 Task: Find connections with filter location Driyorejo with filter topic #lifecoach with filter profile language Spanish with filter current company Hindustan Construction Company with filter school ISABELLA THOBURN P.G. COLLEGE with filter industry Wholesale Machinery with filter service category Negotiation with filter keywords title Auditing Clerk
Action: Mouse moved to (512, 50)
Screenshot: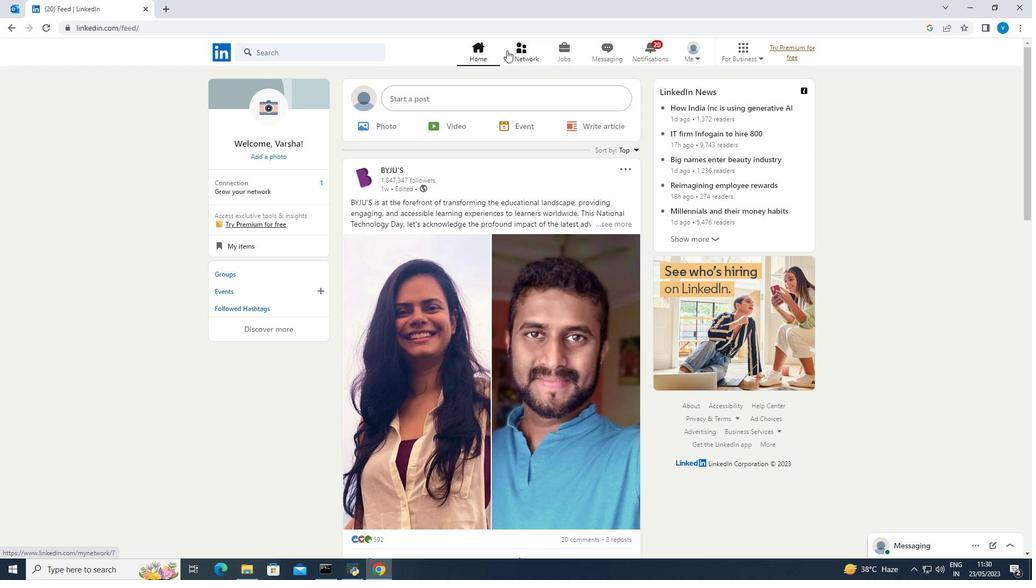 
Action: Mouse pressed left at (512, 50)
Screenshot: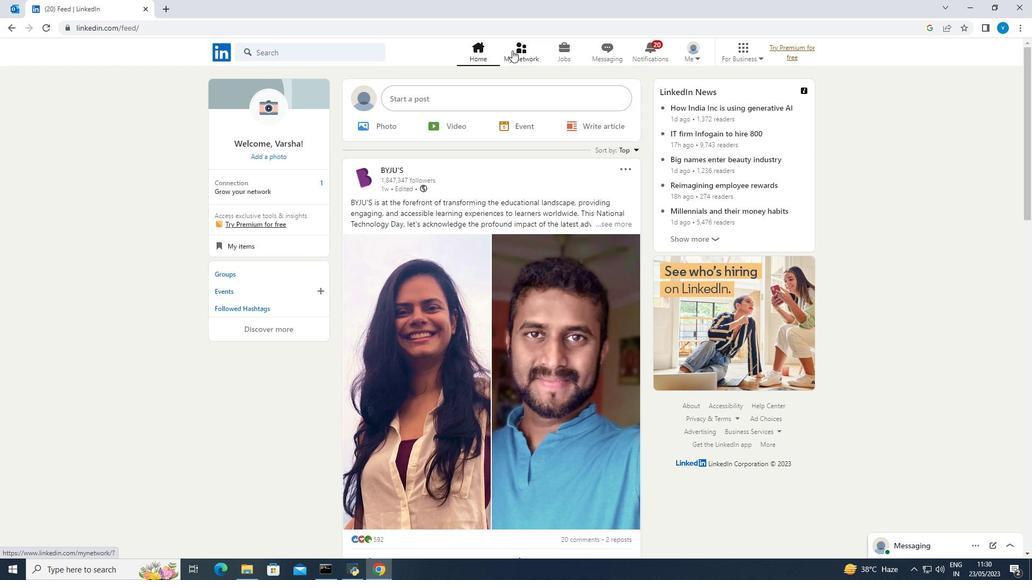 
Action: Mouse moved to (318, 119)
Screenshot: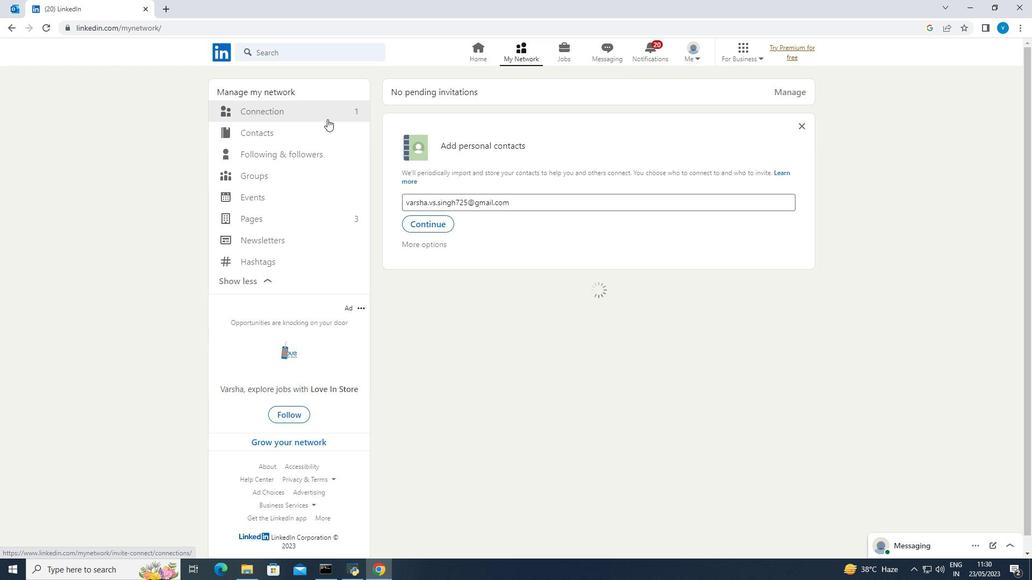 
Action: Mouse pressed left at (318, 119)
Screenshot: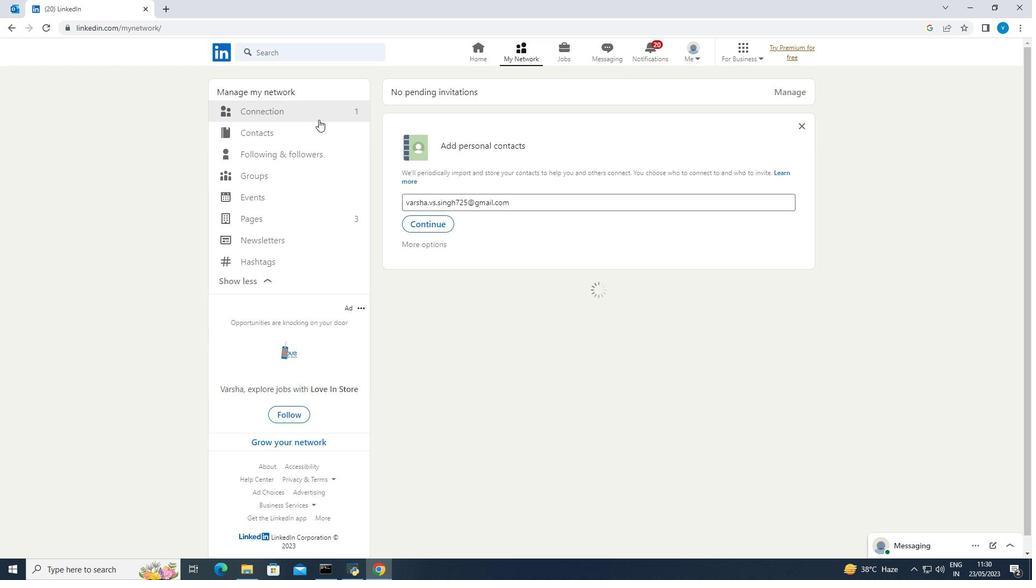 
Action: Mouse moved to (320, 116)
Screenshot: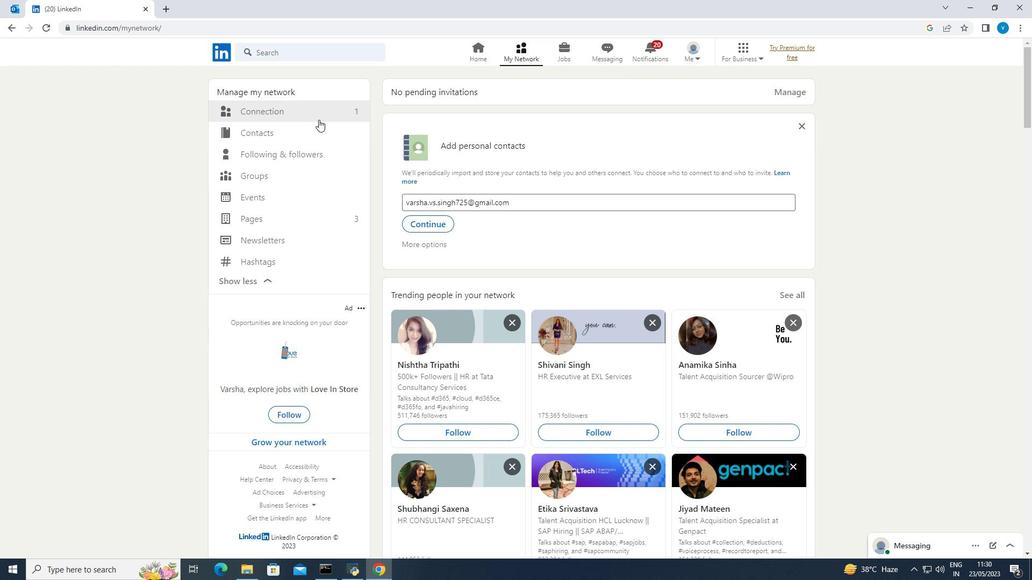 
Action: Mouse pressed left at (320, 116)
Screenshot: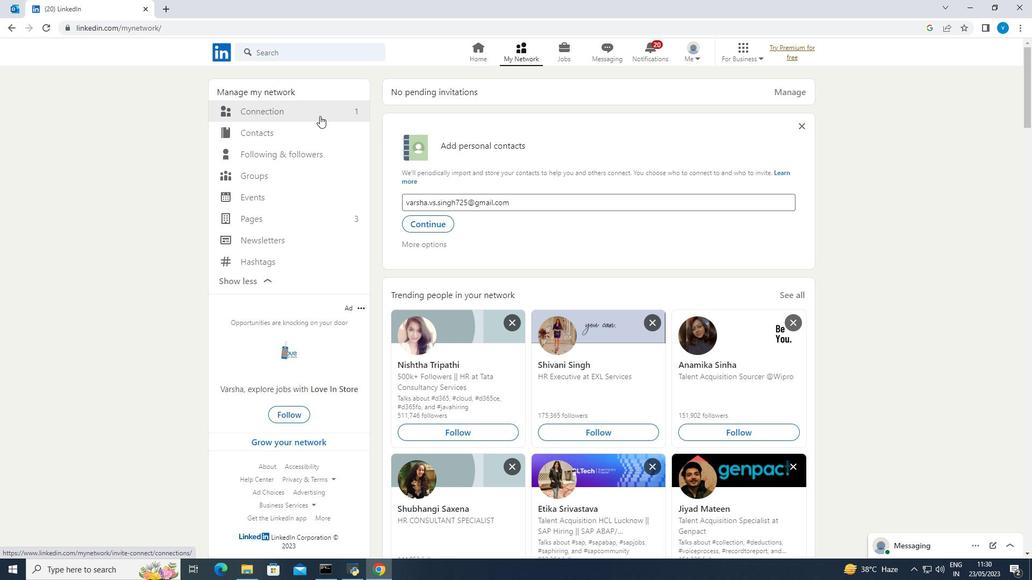 
Action: Mouse moved to (568, 112)
Screenshot: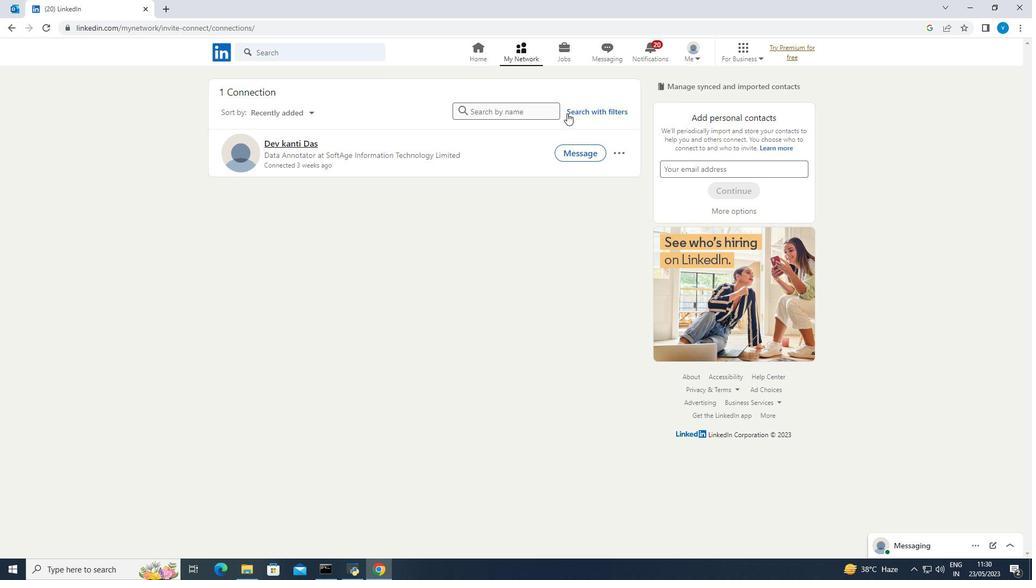
Action: Mouse pressed left at (568, 112)
Screenshot: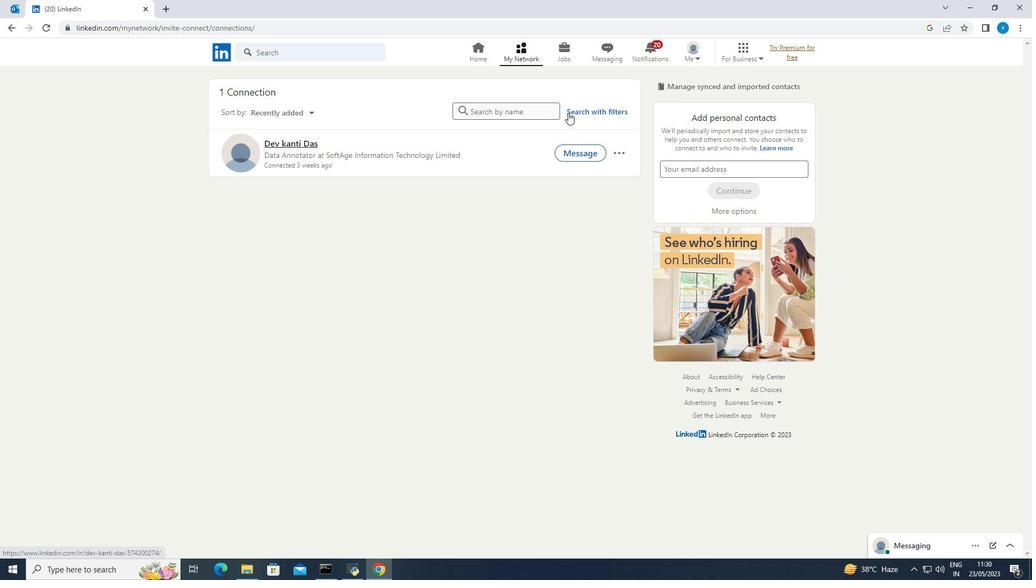 
Action: Mouse moved to (552, 74)
Screenshot: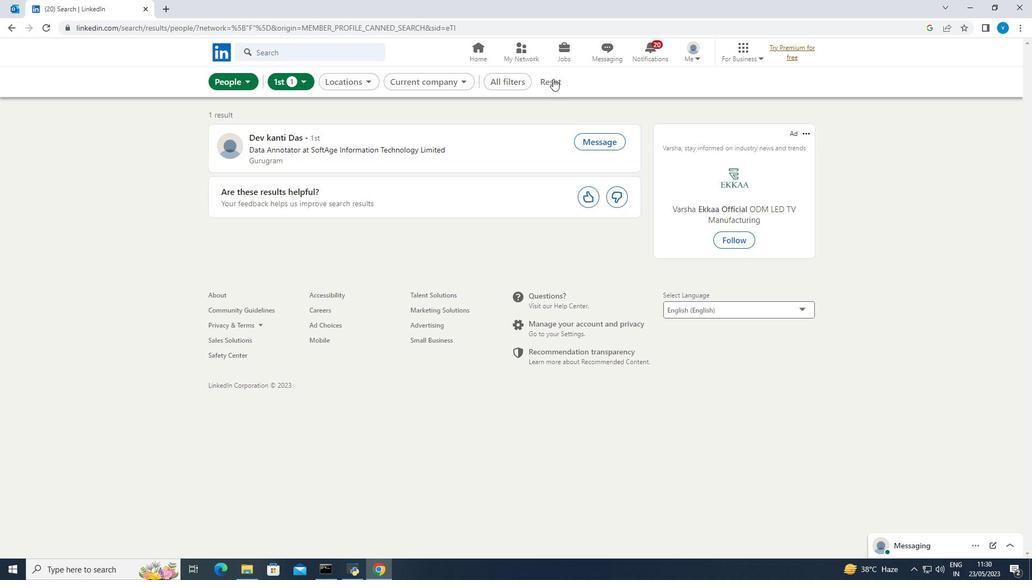 
Action: Mouse pressed left at (552, 74)
Screenshot: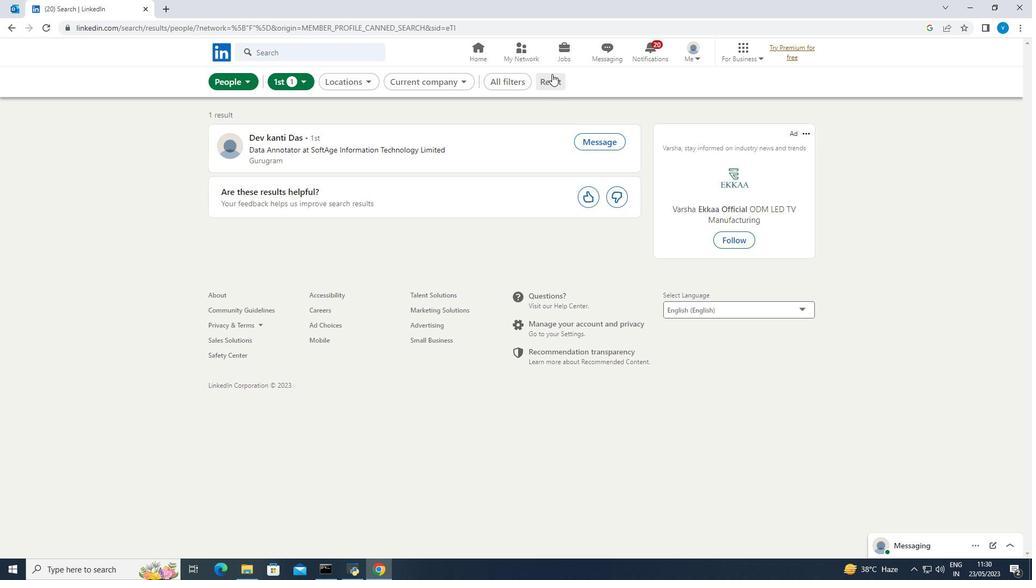 
Action: Mouse moved to (537, 80)
Screenshot: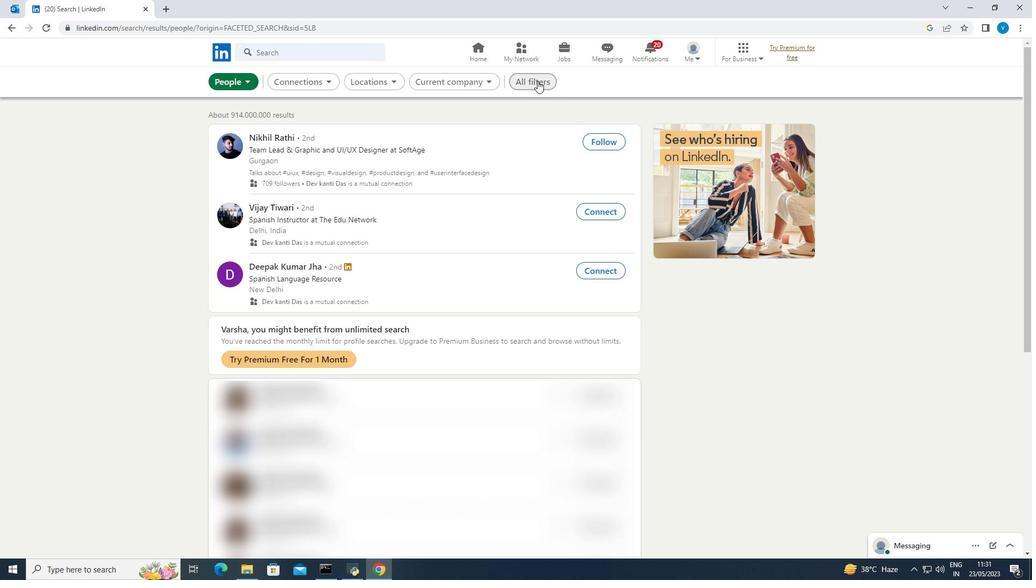 
Action: Mouse pressed left at (537, 80)
Screenshot: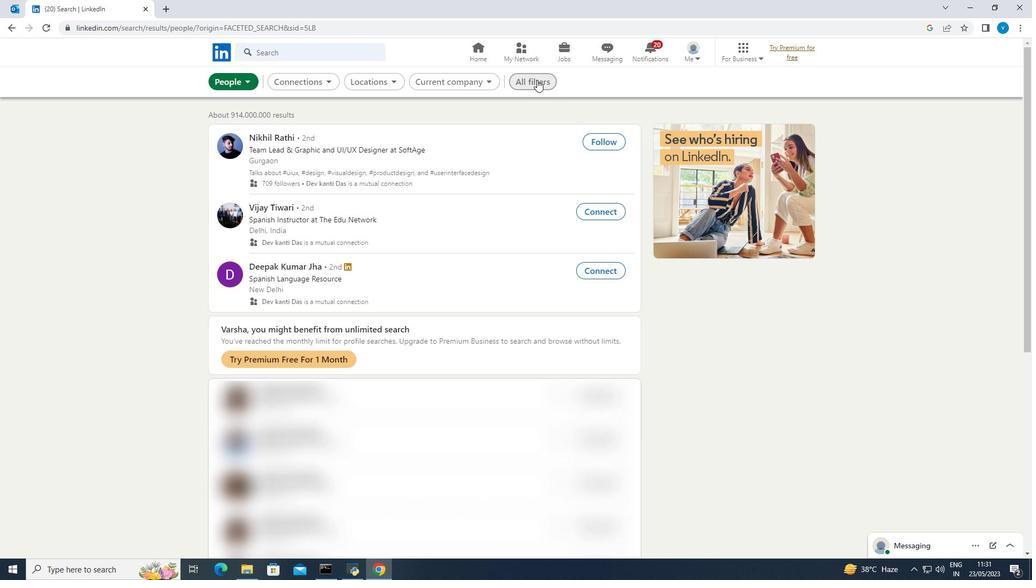 
Action: Mouse moved to (734, 225)
Screenshot: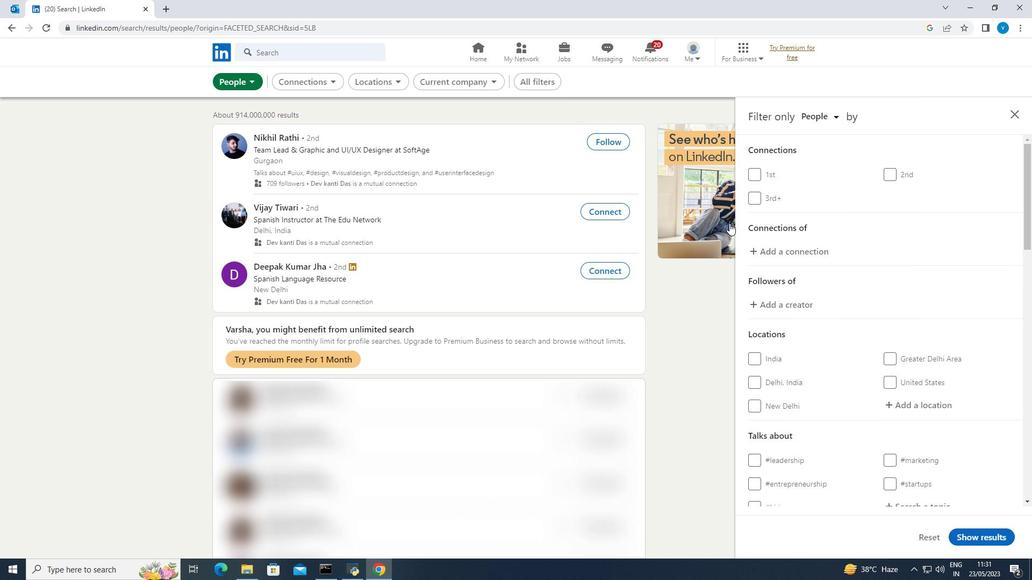 
Action: Mouse scrolled (734, 224) with delta (0, 0)
Screenshot: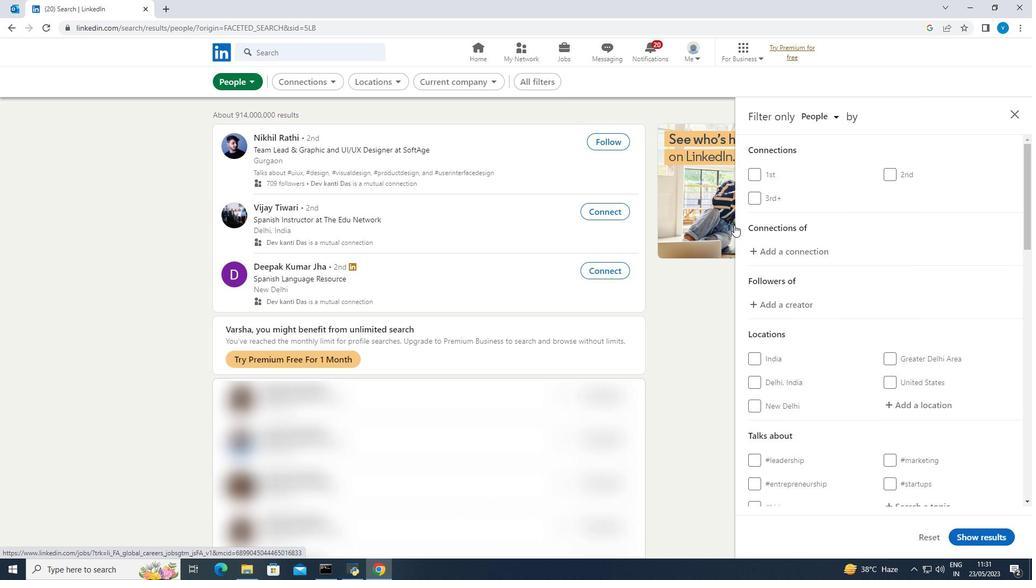 
Action: Mouse scrolled (734, 224) with delta (0, 0)
Screenshot: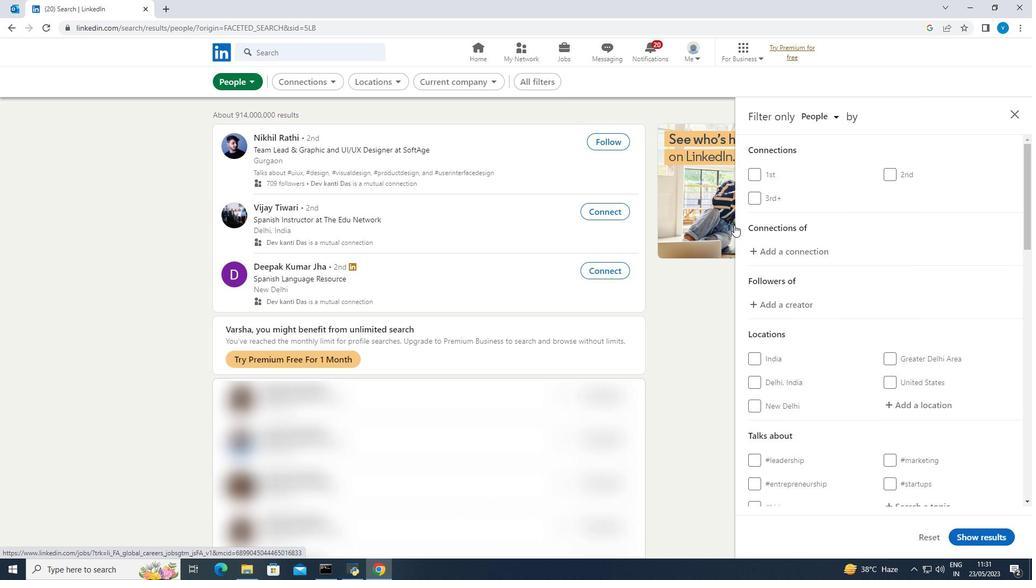 
Action: Mouse moved to (761, 227)
Screenshot: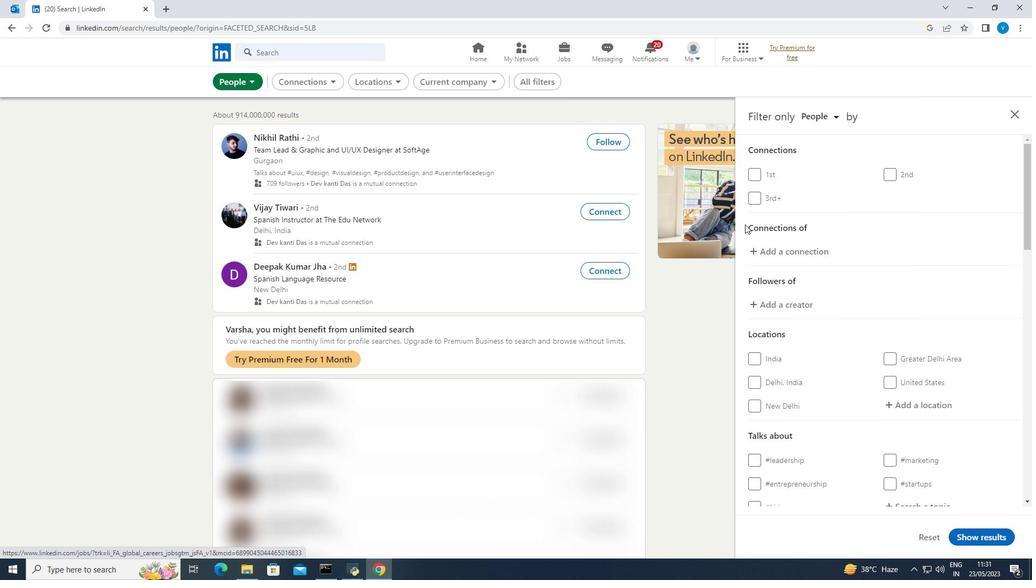 
Action: Mouse scrolled (761, 226) with delta (0, 0)
Screenshot: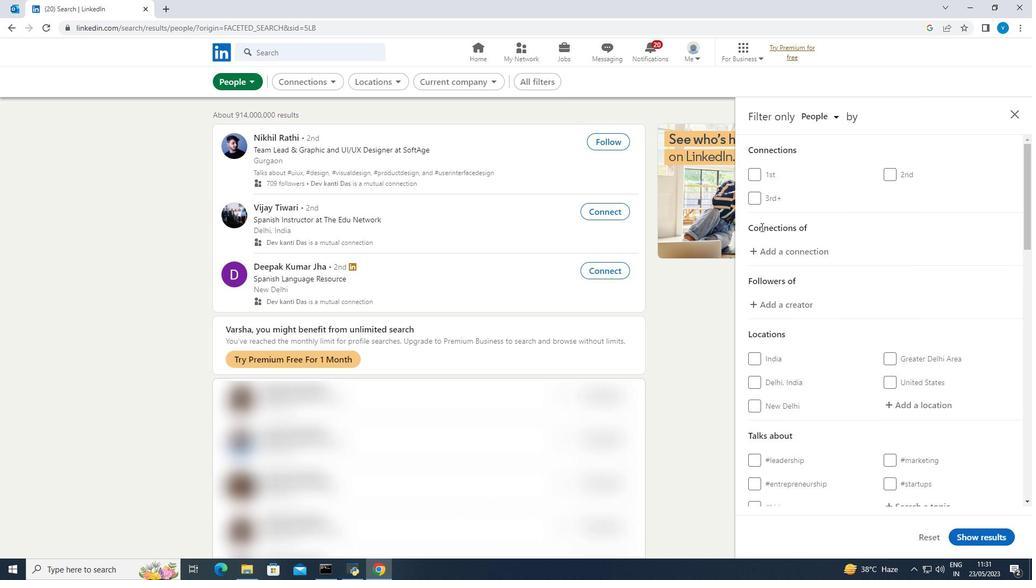 
Action: Mouse scrolled (761, 226) with delta (0, 0)
Screenshot: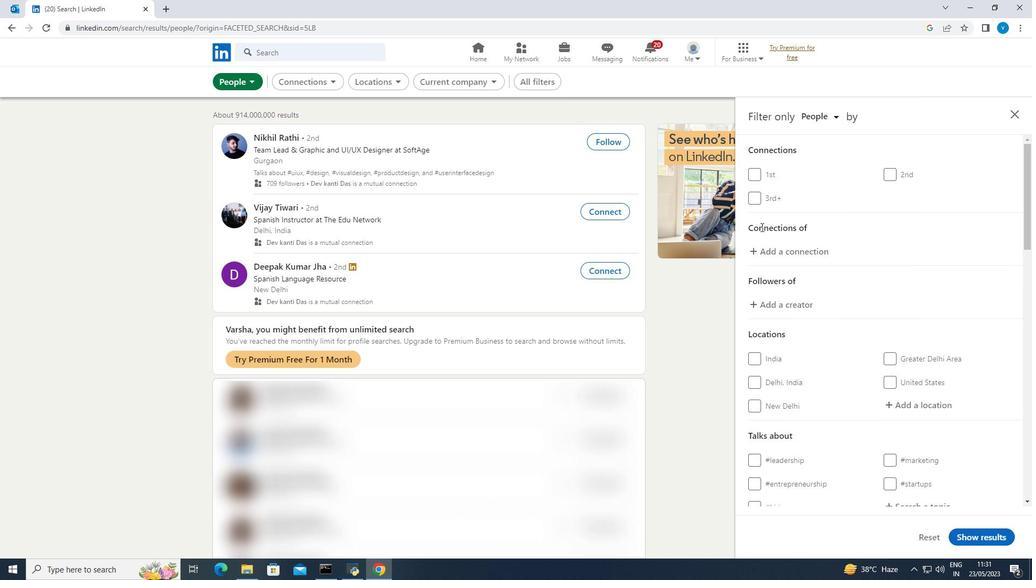 
Action: Mouse scrolled (761, 226) with delta (0, 0)
Screenshot: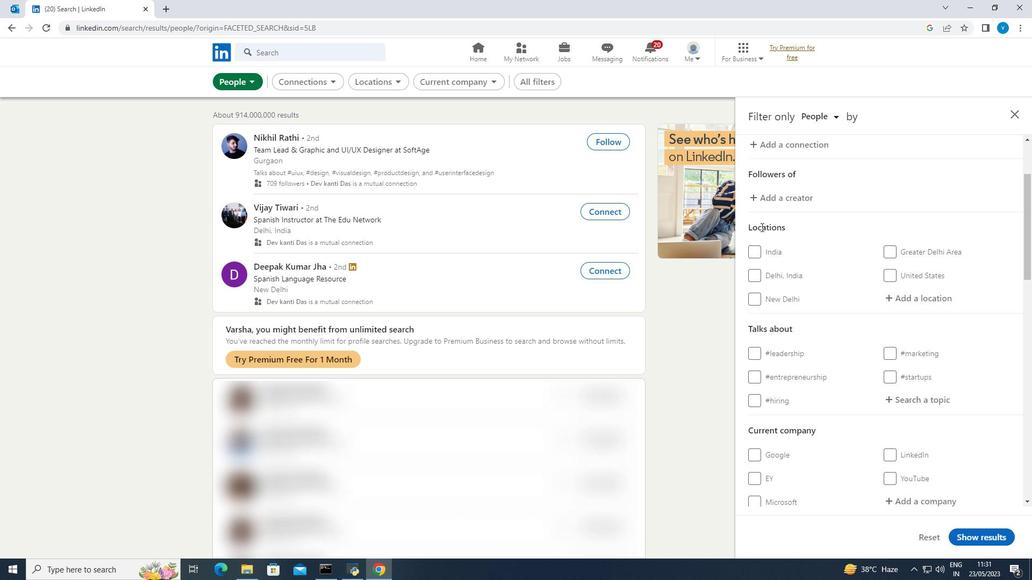 
Action: Mouse moved to (891, 244)
Screenshot: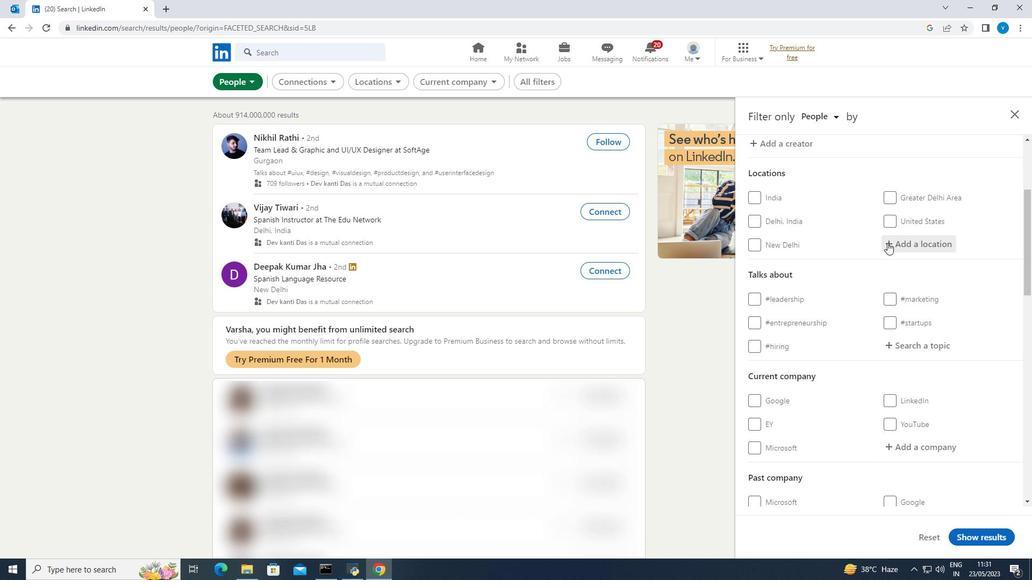 
Action: Mouse pressed left at (891, 244)
Screenshot: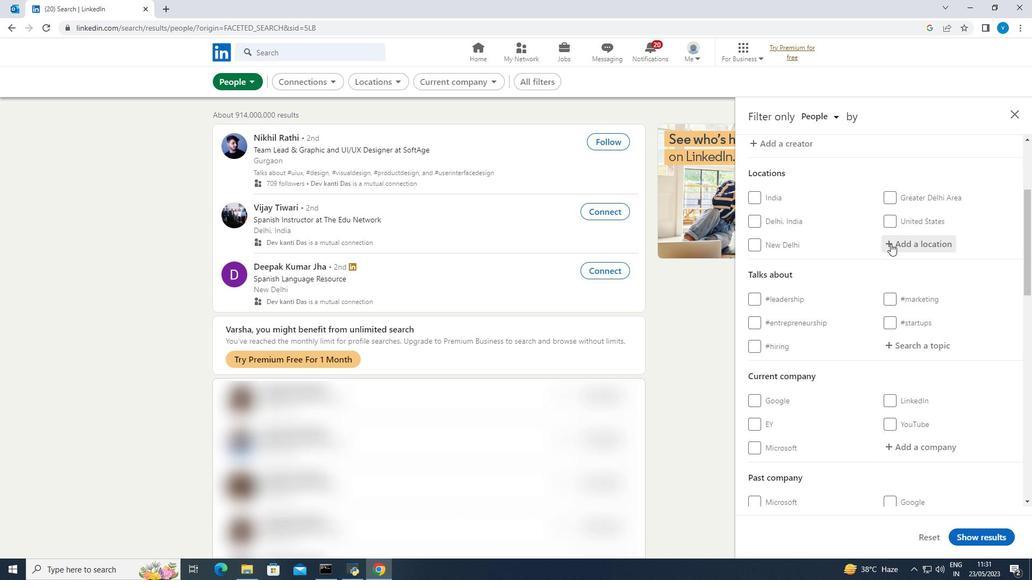 
Action: Mouse moved to (902, 238)
Screenshot: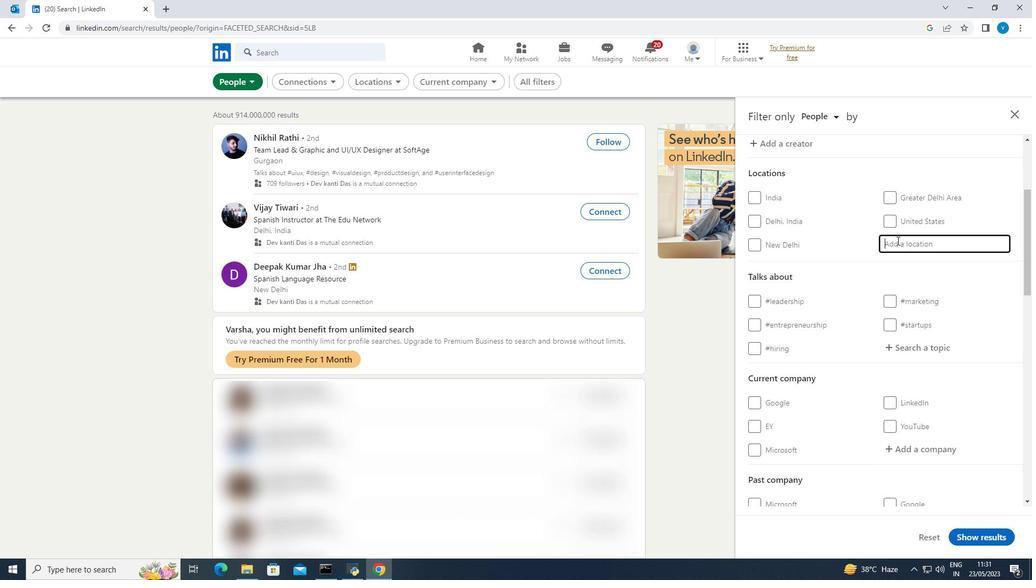 
Action: Key pressed <Key.shift><Key.shift><Key.shift><Key.shift><Key.shift><Key.shift><Key.shift><Key.shift><Key.shift><Key.shift>Driyorejo
Screenshot: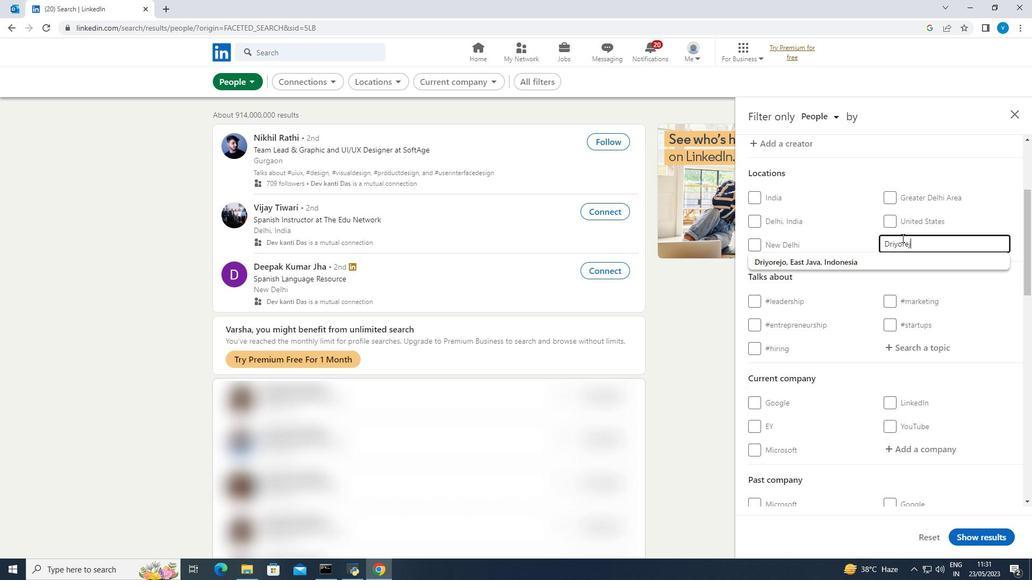 
Action: Mouse moved to (877, 273)
Screenshot: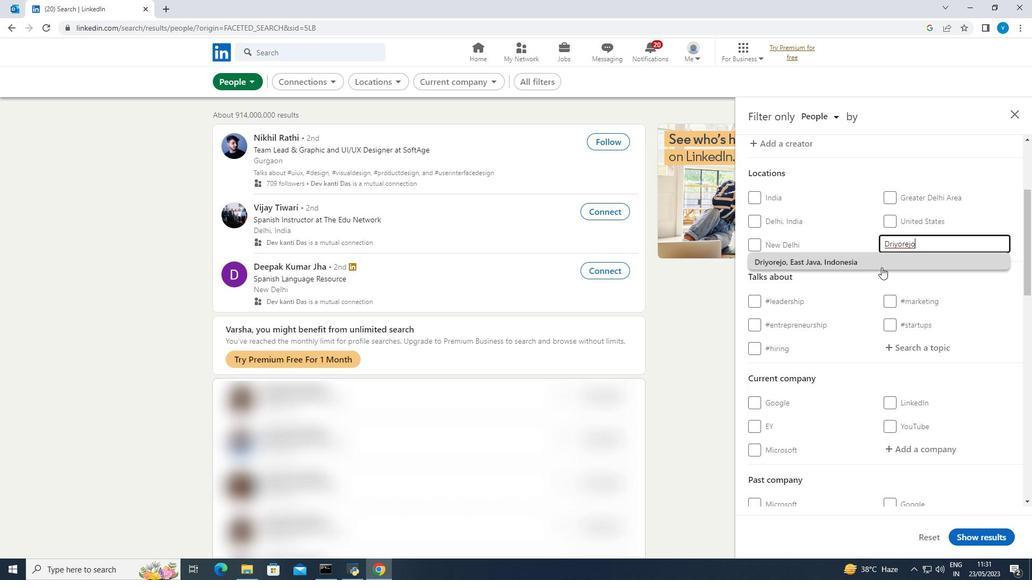 
Action: Mouse scrolled (877, 273) with delta (0, 0)
Screenshot: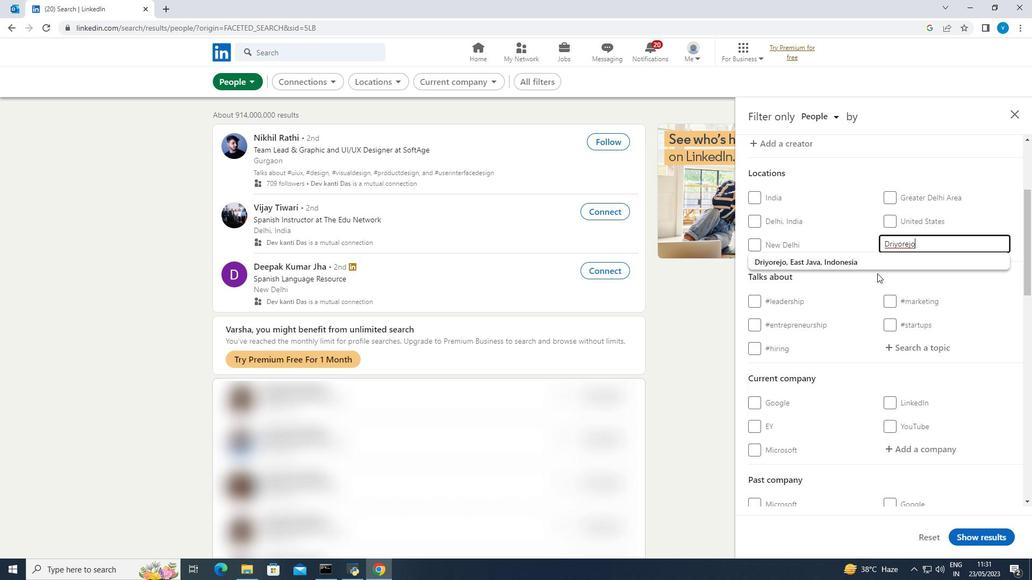 
Action: Mouse moved to (905, 296)
Screenshot: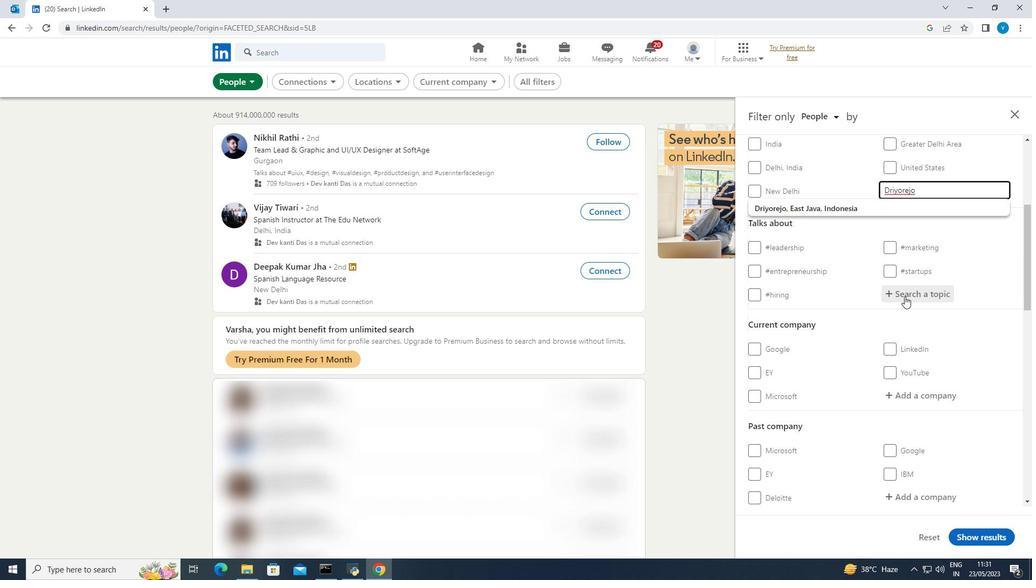 
Action: Mouse pressed left at (905, 296)
Screenshot: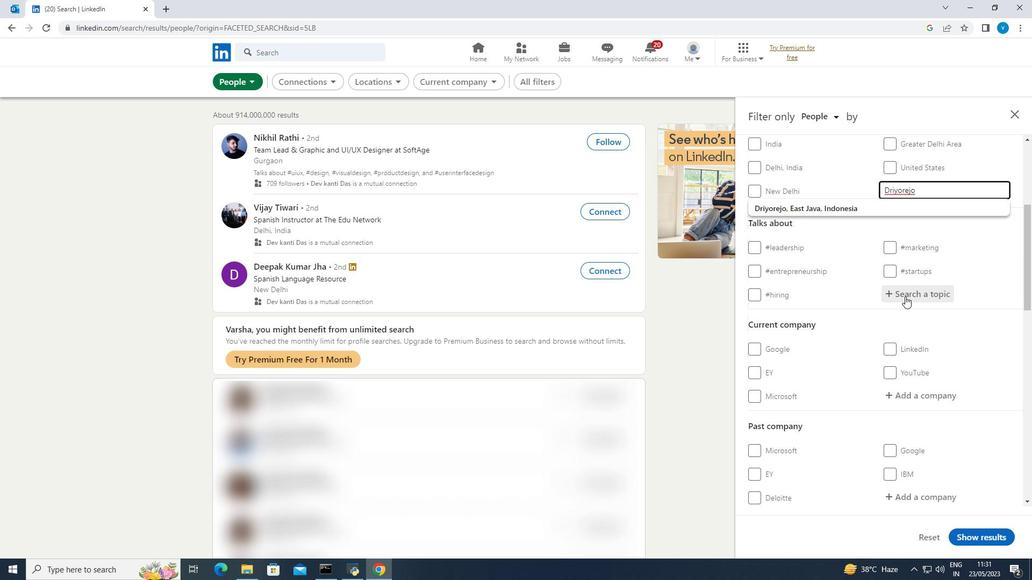 
Action: Mouse moved to (907, 295)
Screenshot: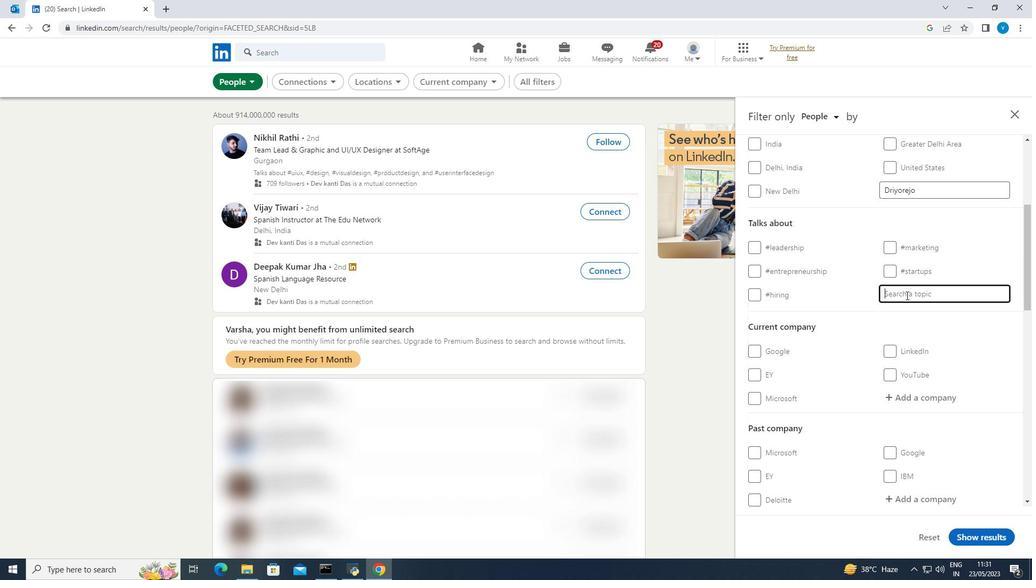 
Action: Key pressed lifecoach
Screenshot: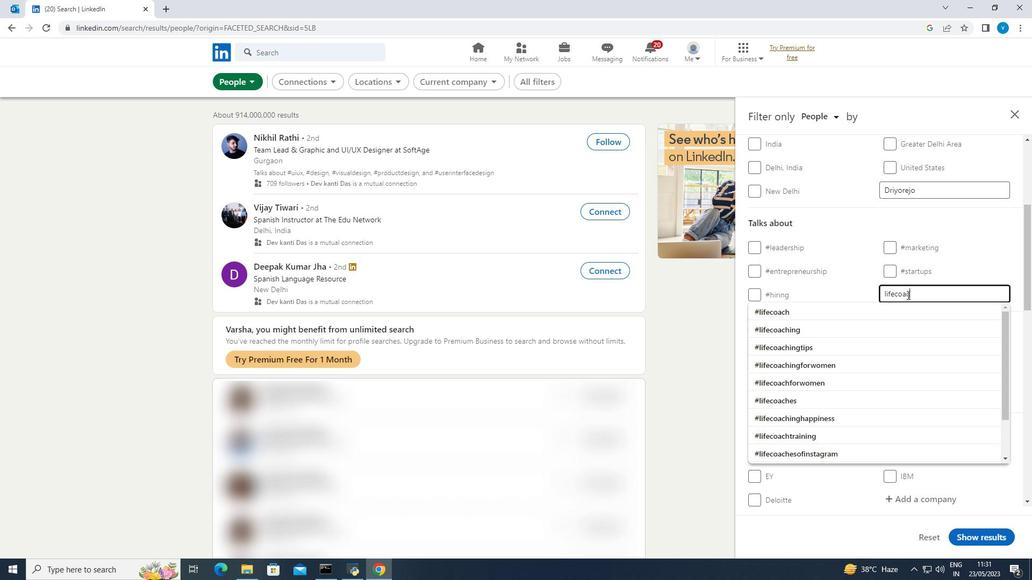 
Action: Mouse moved to (779, 307)
Screenshot: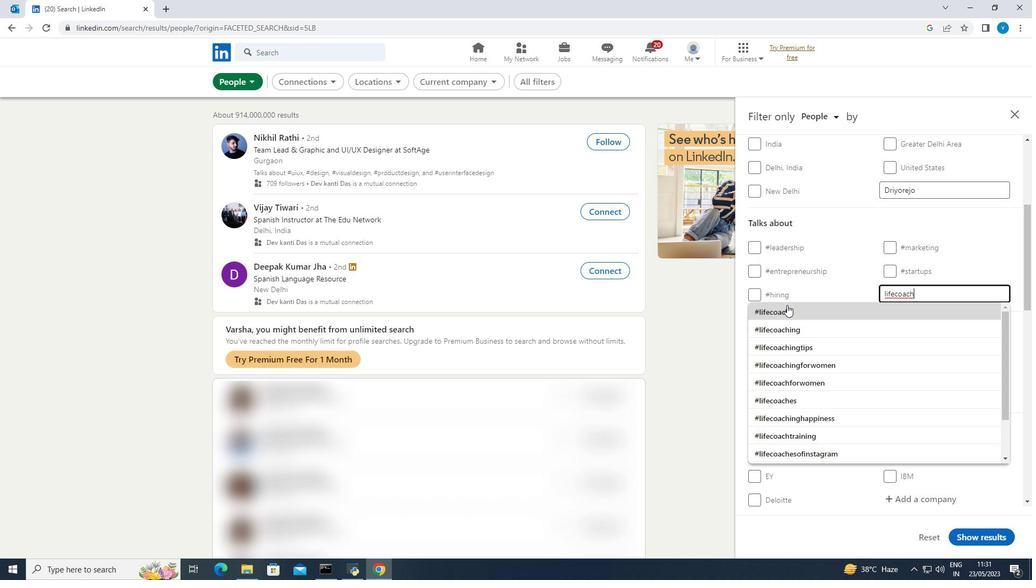 
Action: Mouse pressed left at (779, 307)
Screenshot: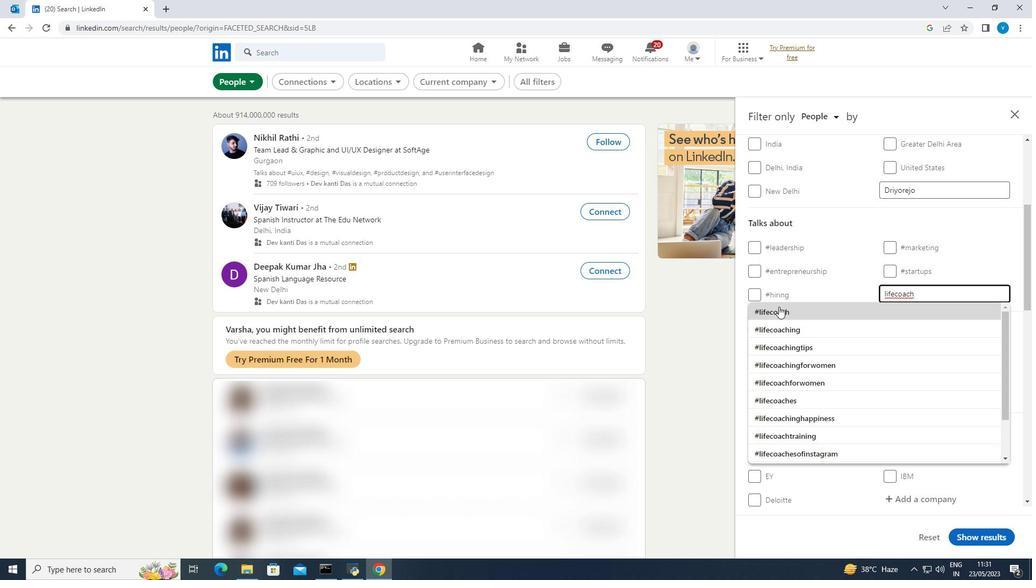 
Action: Mouse scrolled (779, 306) with delta (0, 0)
Screenshot: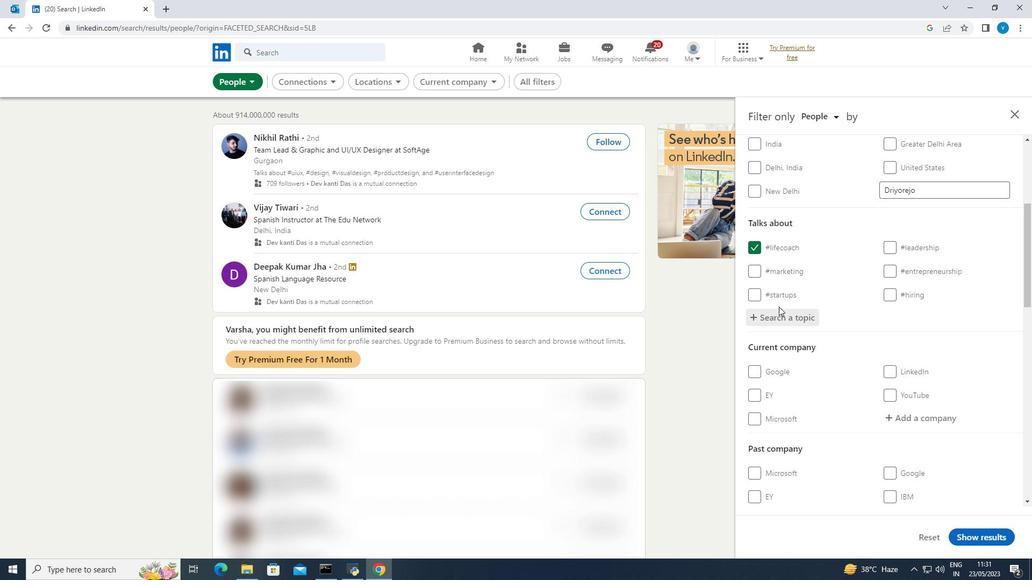 
Action: Mouse scrolled (779, 306) with delta (0, 0)
Screenshot: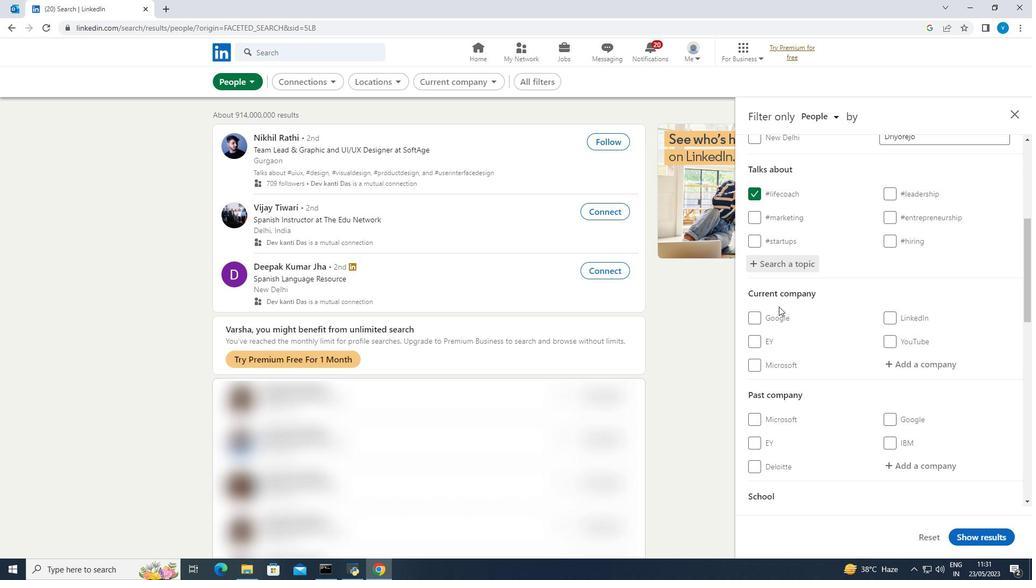 
Action: Mouse scrolled (779, 306) with delta (0, 0)
Screenshot: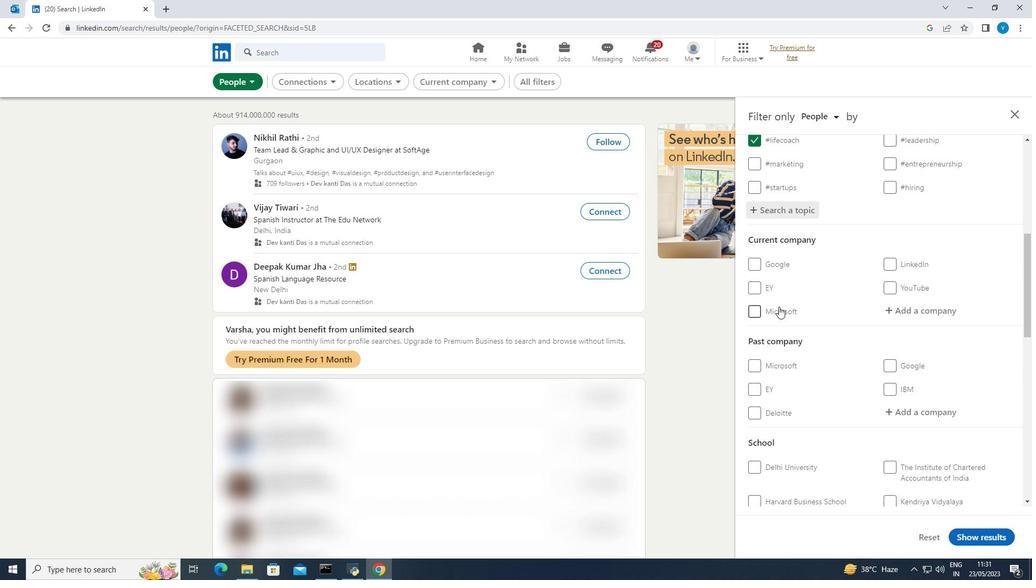 
Action: Mouse scrolled (779, 306) with delta (0, 0)
Screenshot: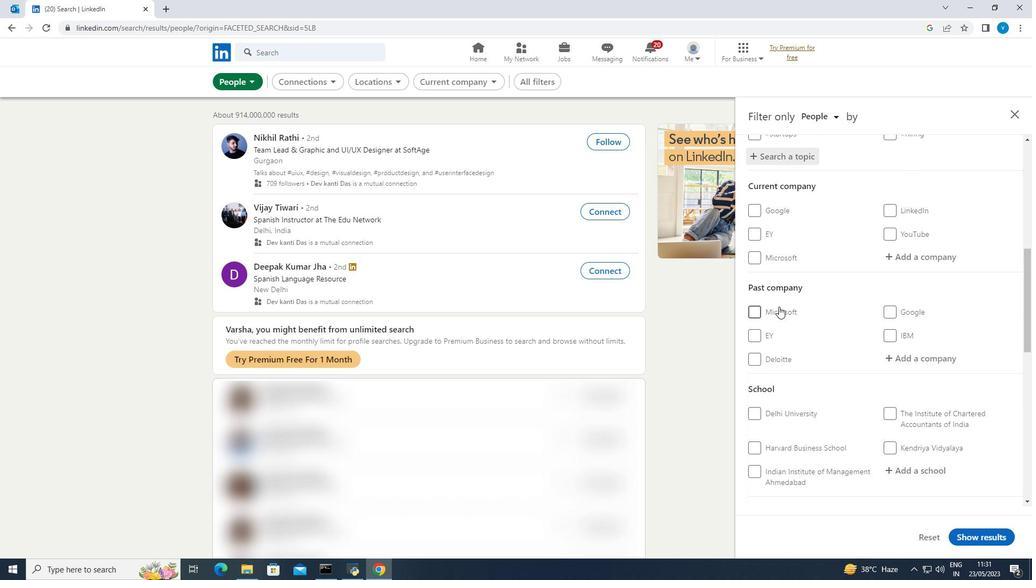 
Action: Mouse scrolled (779, 306) with delta (0, 0)
Screenshot: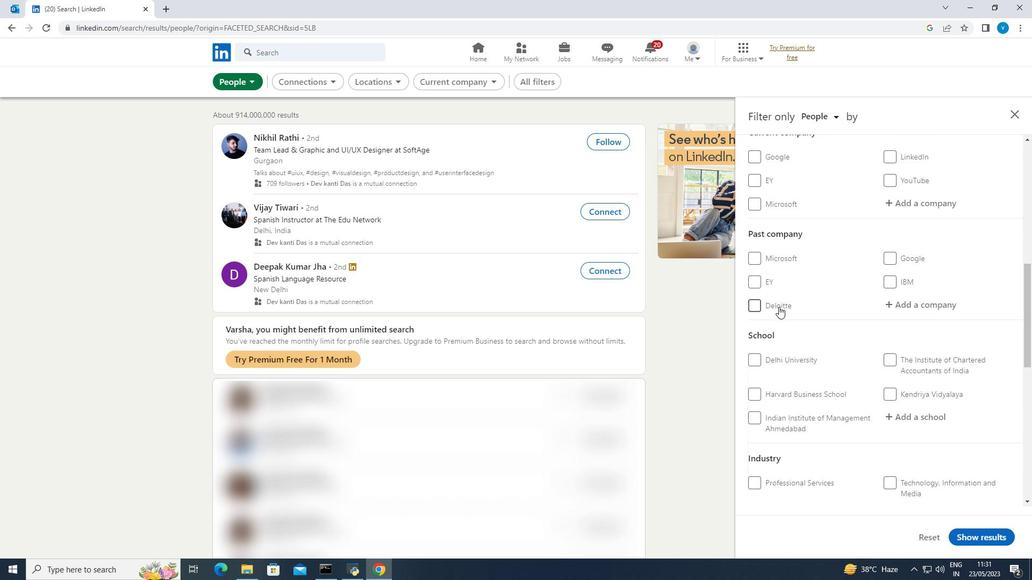 
Action: Mouse scrolled (779, 306) with delta (0, 0)
Screenshot: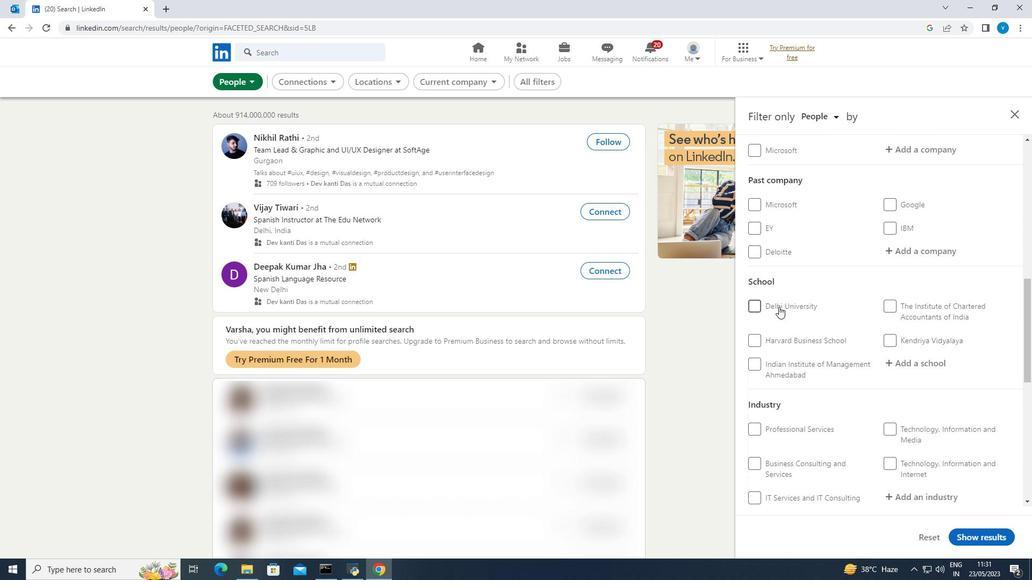 
Action: Mouse scrolled (779, 306) with delta (0, 0)
Screenshot: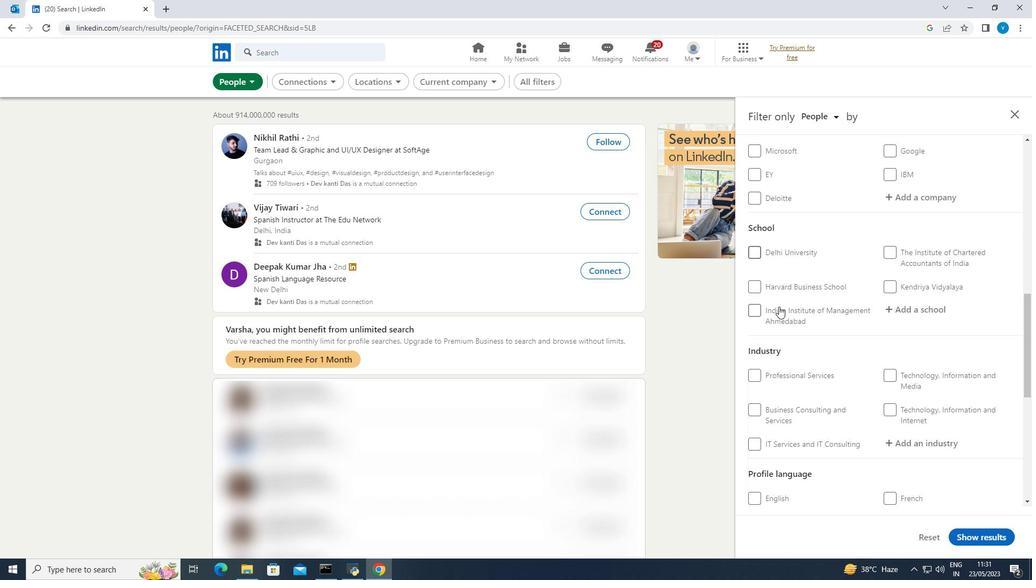 
Action: Mouse scrolled (779, 306) with delta (0, 0)
Screenshot: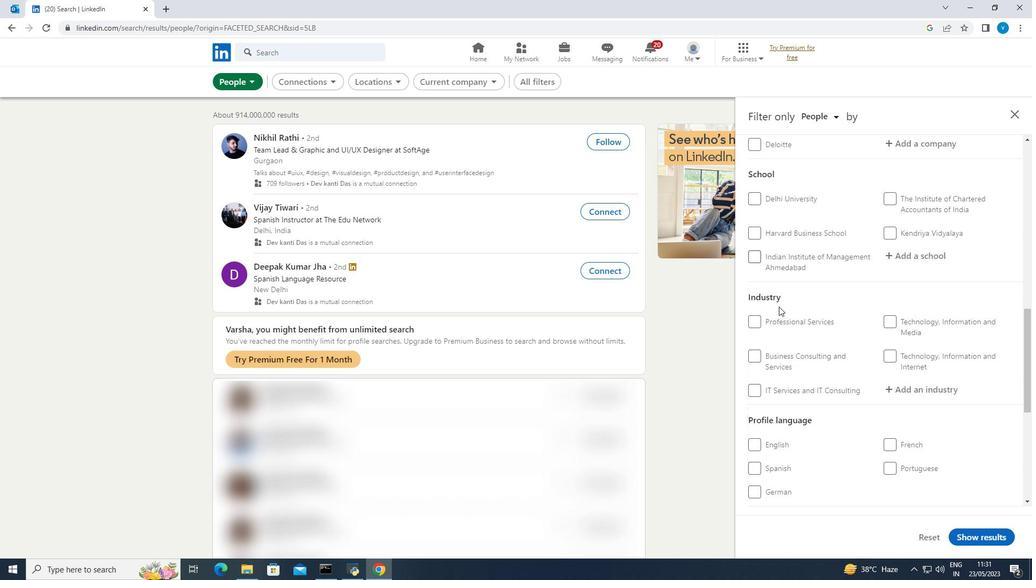 
Action: Mouse moved to (758, 412)
Screenshot: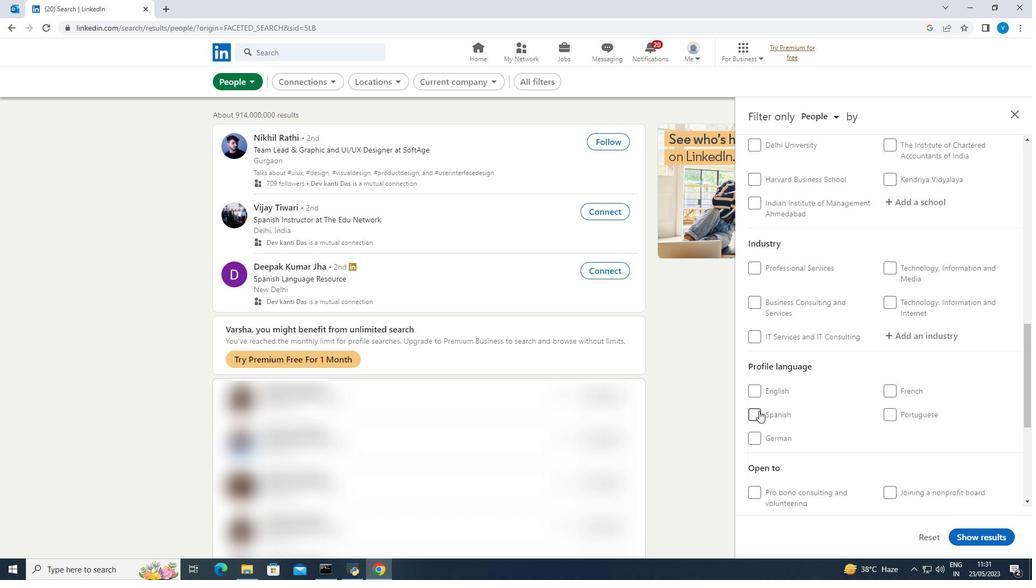 
Action: Mouse pressed left at (758, 412)
Screenshot: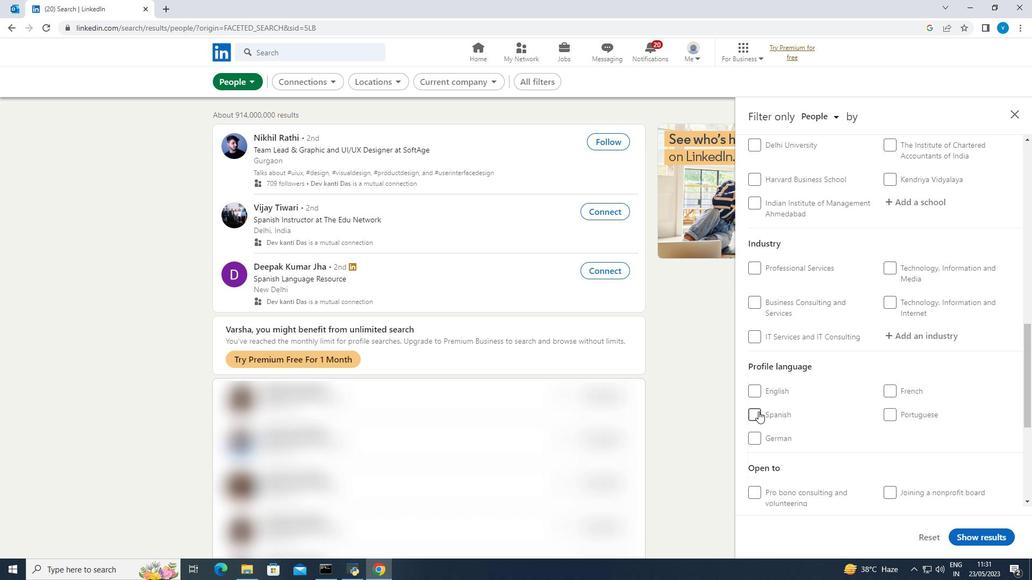 
Action: Mouse scrolled (758, 412) with delta (0, 0)
Screenshot: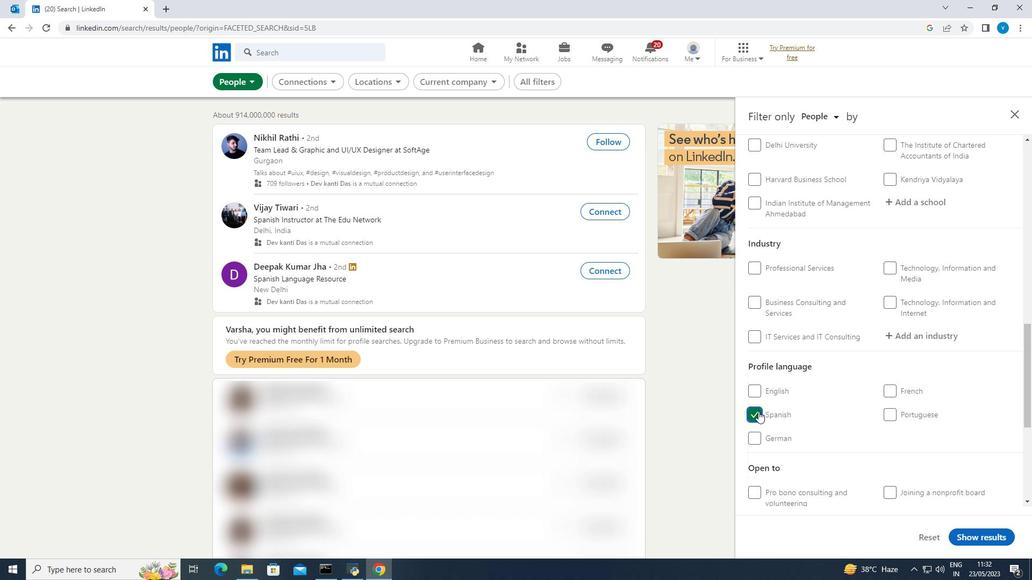 
Action: Mouse scrolled (758, 412) with delta (0, 0)
Screenshot: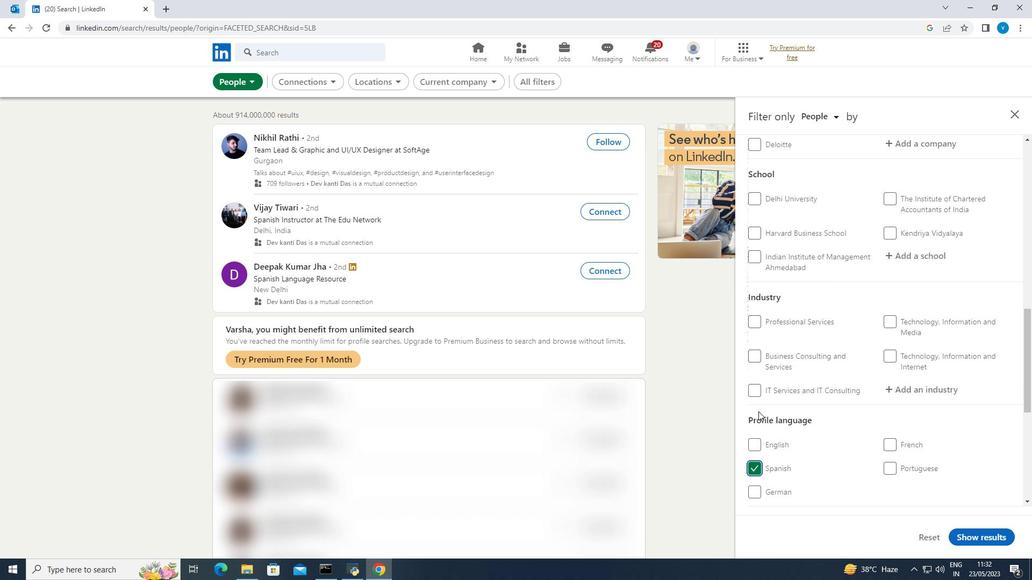 
Action: Mouse moved to (760, 403)
Screenshot: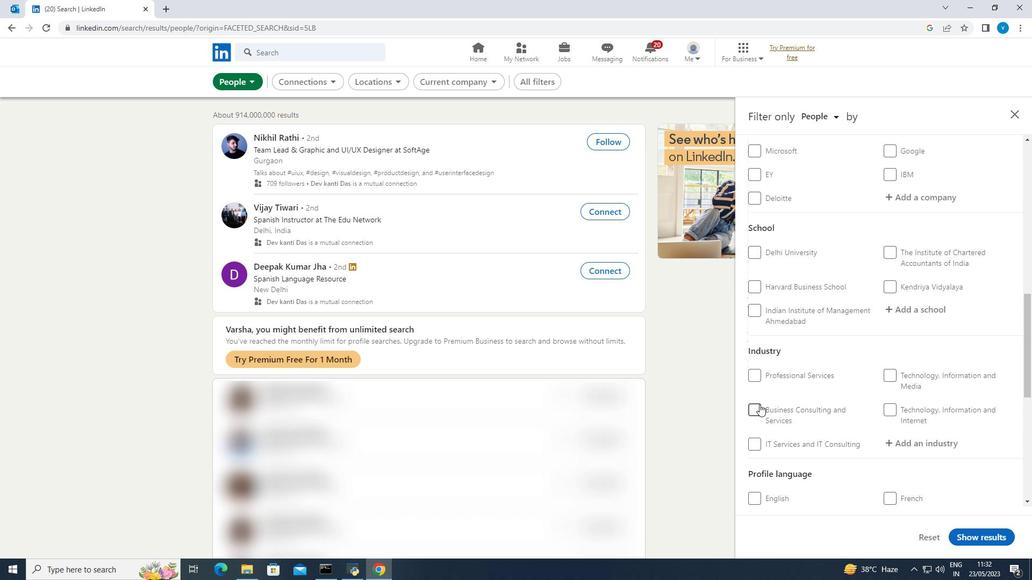 
Action: Mouse scrolled (760, 404) with delta (0, 0)
Screenshot: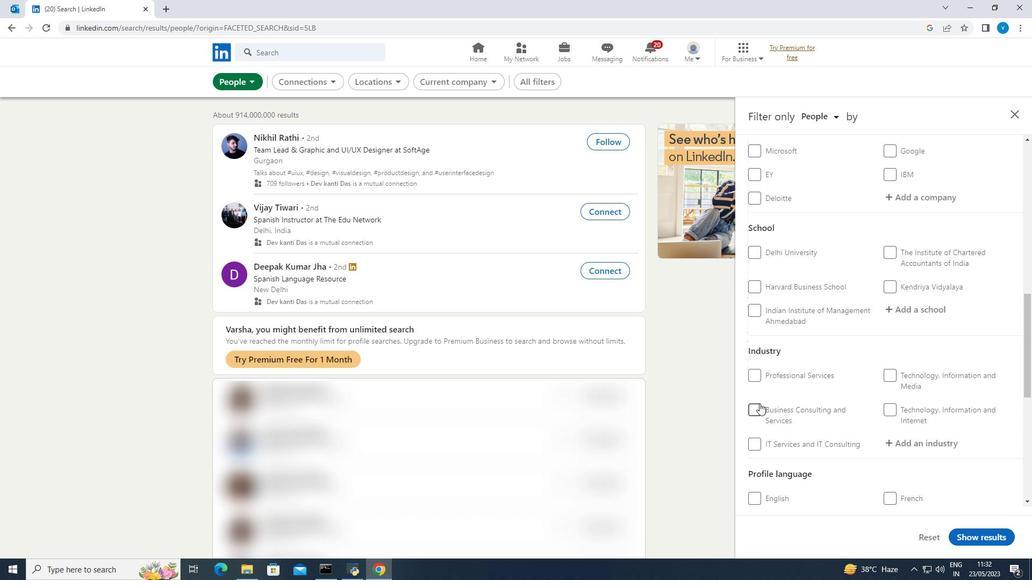 
Action: Mouse moved to (761, 399)
Screenshot: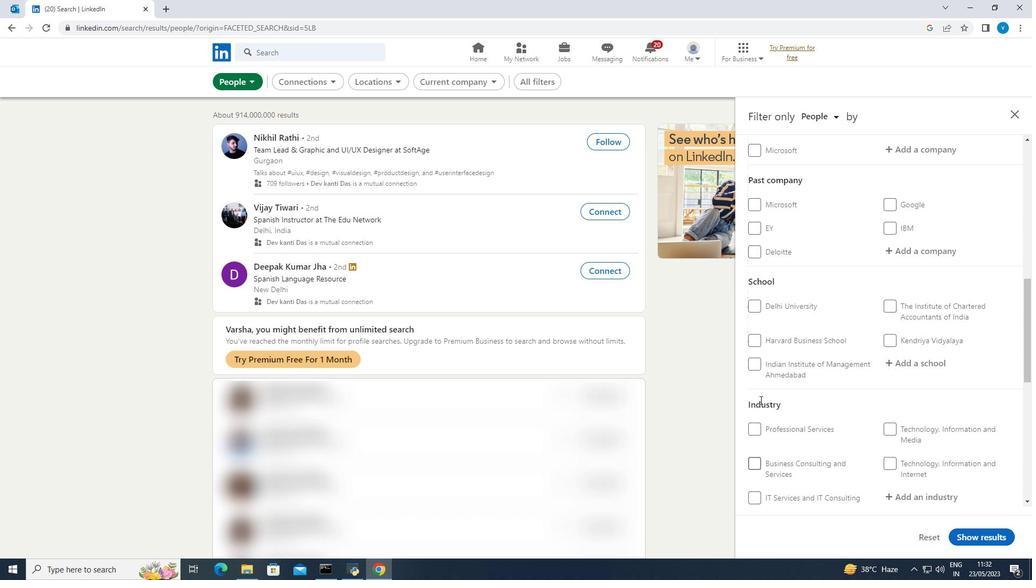 
Action: Mouse scrolled (761, 400) with delta (0, 0)
Screenshot: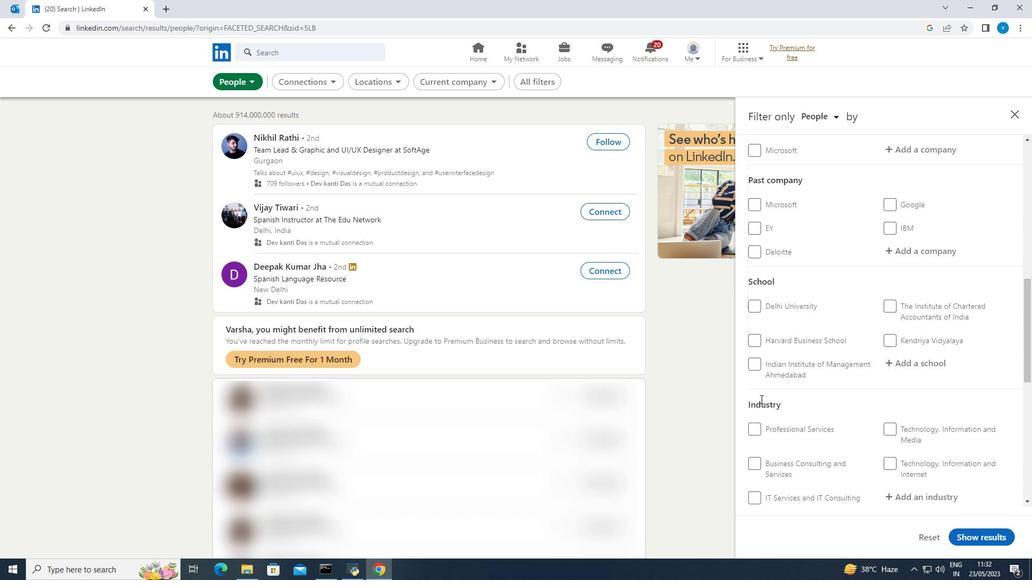
Action: Mouse moved to (761, 399)
Screenshot: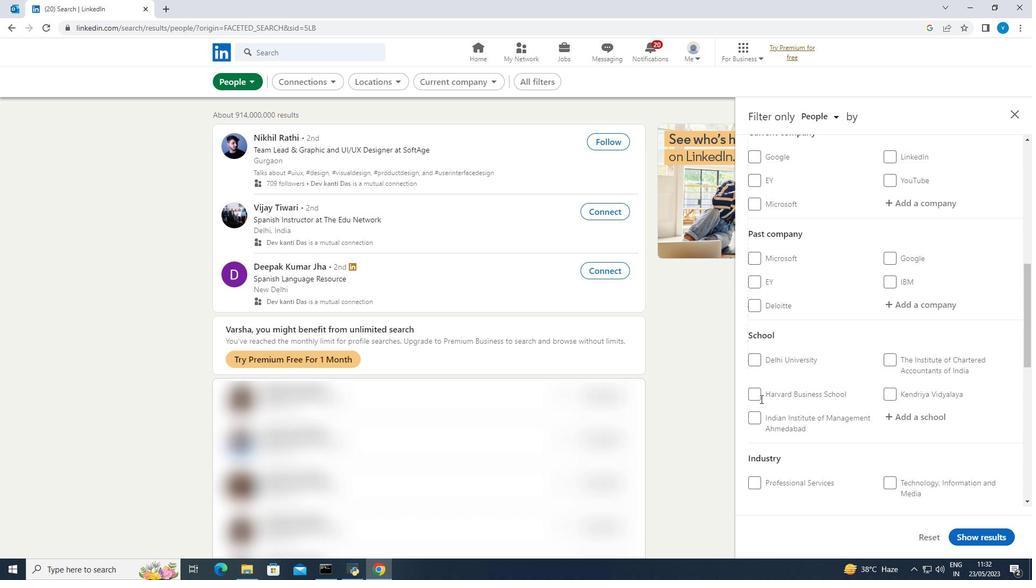 
Action: Mouse scrolled (761, 399) with delta (0, 0)
Screenshot: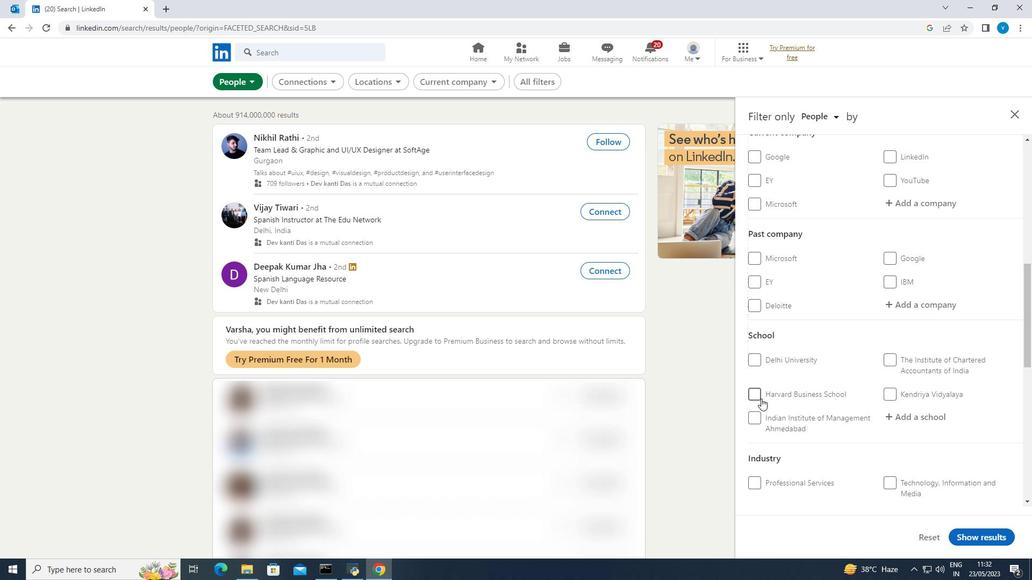
Action: Mouse moved to (892, 260)
Screenshot: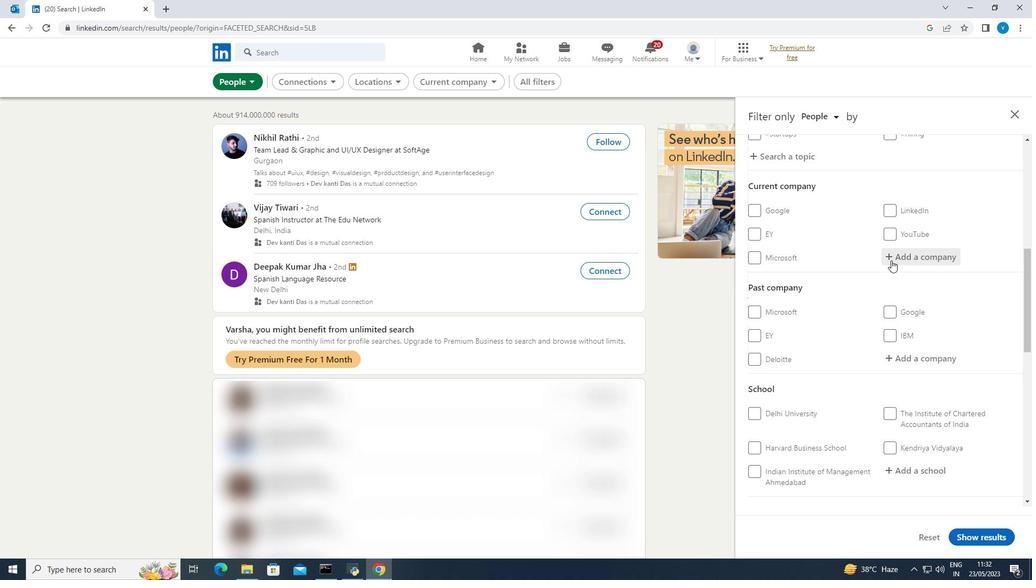 
Action: Mouse pressed left at (892, 260)
Screenshot: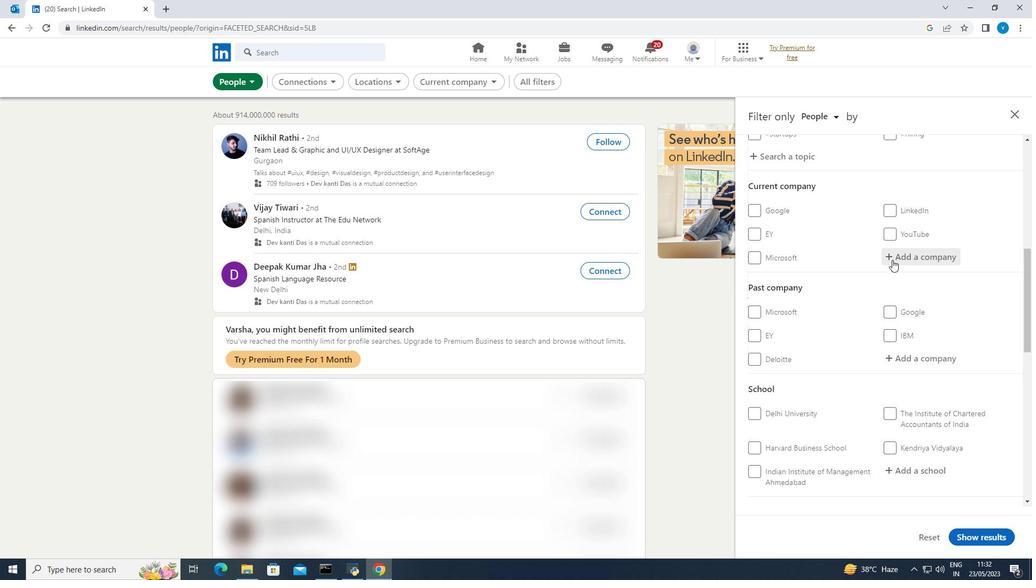 
Action: Mouse moved to (893, 259)
Screenshot: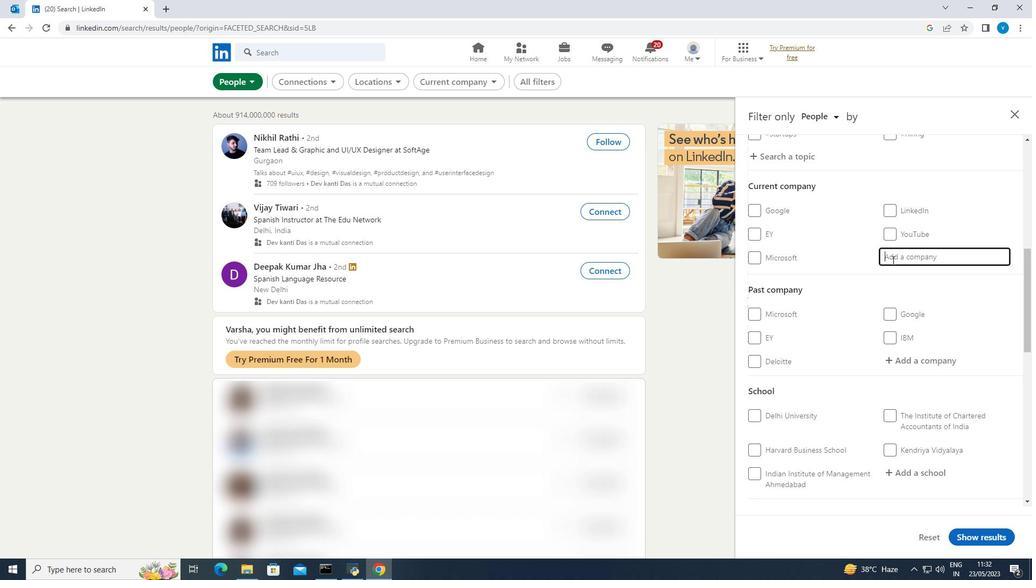 
Action: Key pressed <Key.shift><Key.shift><Key.shift>Hindustan<Key.space><Key.shift><Key.shift>Construc
Screenshot: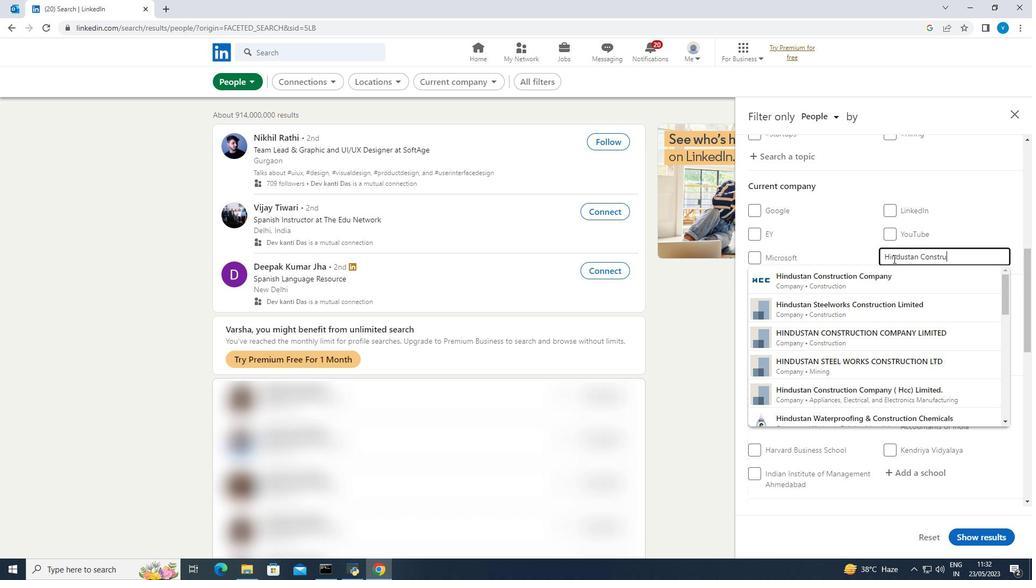 
Action: Mouse moved to (852, 284)
Screenshot: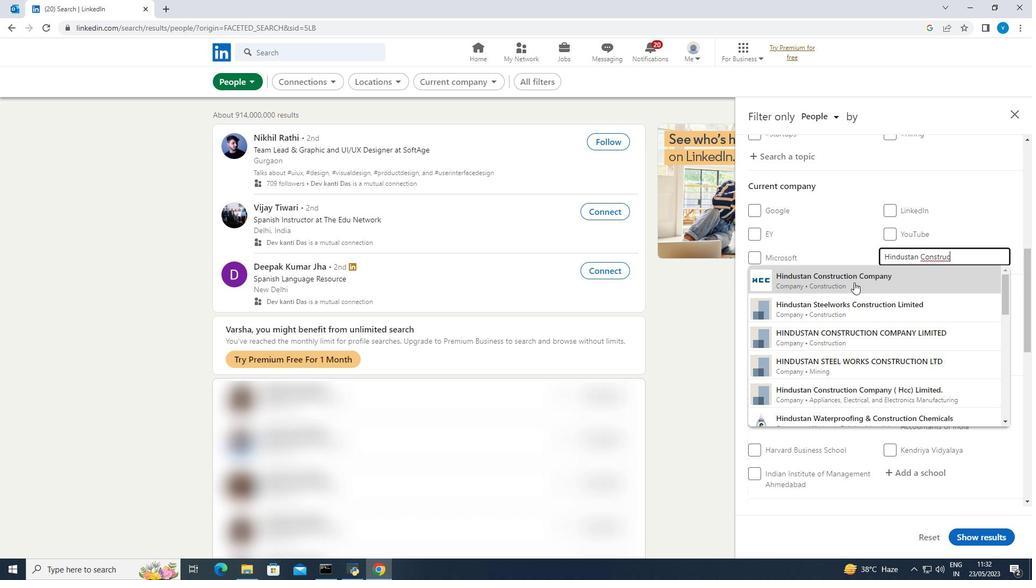 
Action: Mouse pressed left at (852, 284)
Screenshot: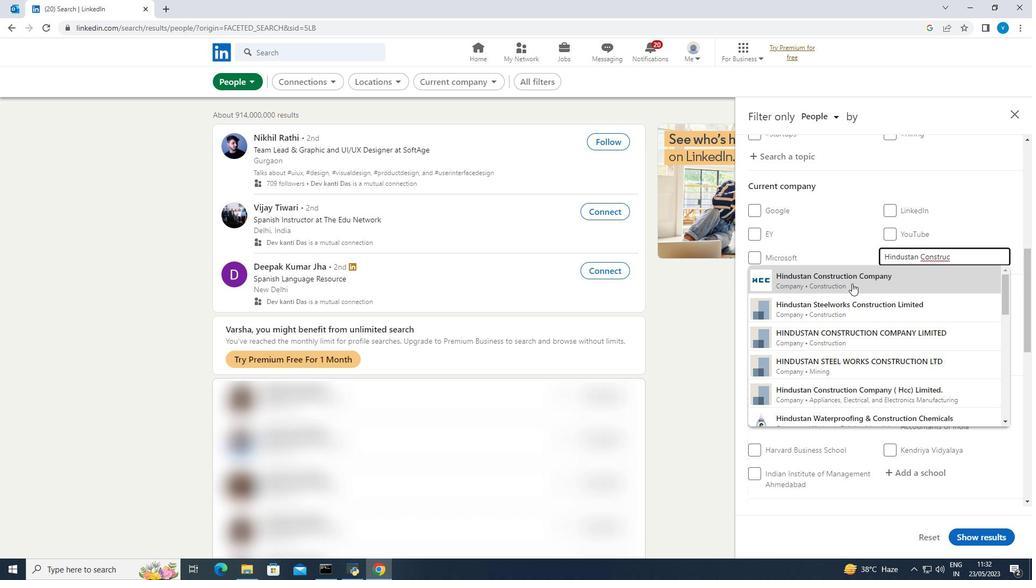 
Action: Mouse scrolled (852, 283) with delta (0, 0)
Screenshot: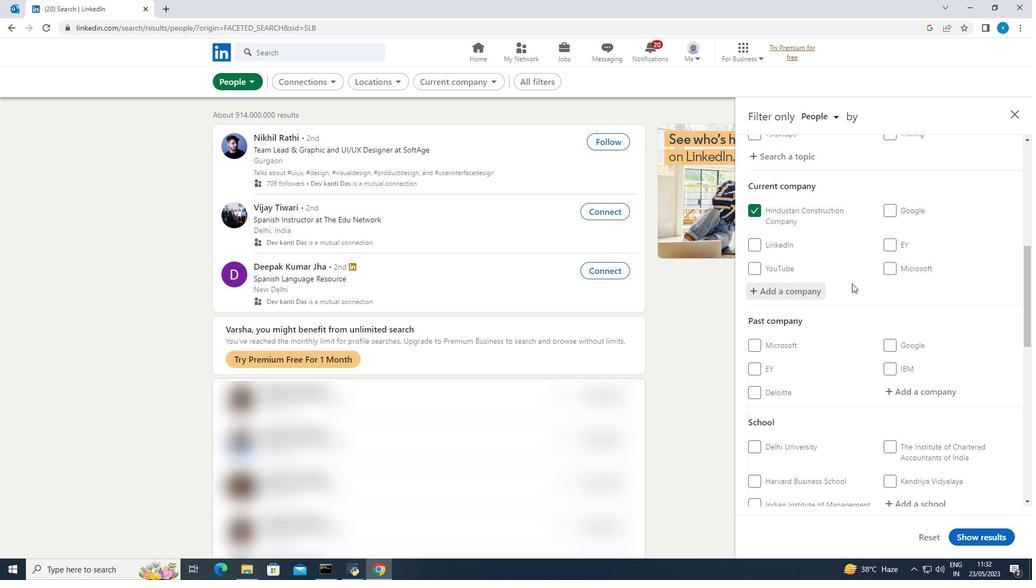 
Action: Mouse scrolled (852, 283) with delta (0, 0)
Screenshot: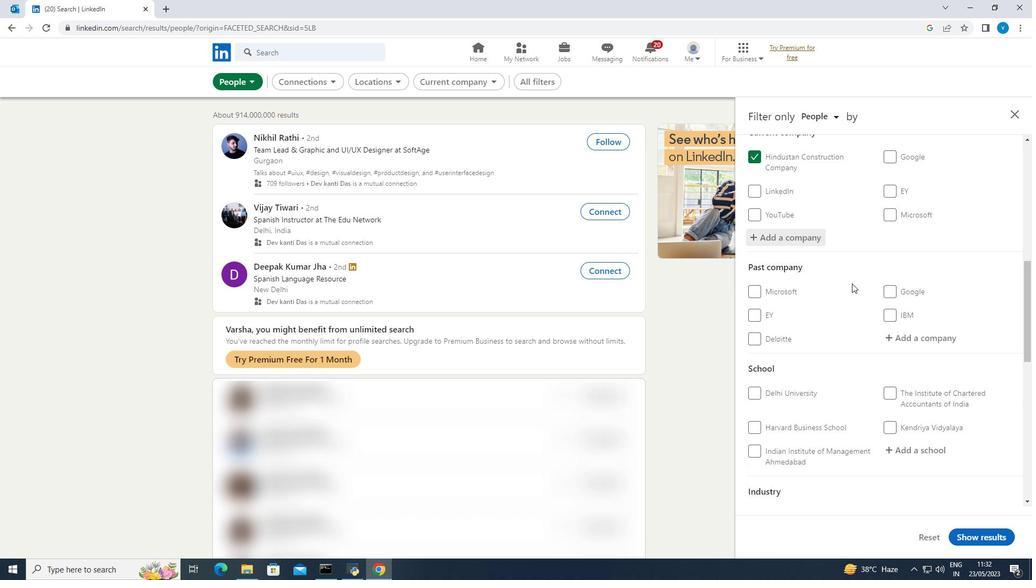 
Action: Mouse scrolled (852, 283) with delta (0, 0)
Screenshot: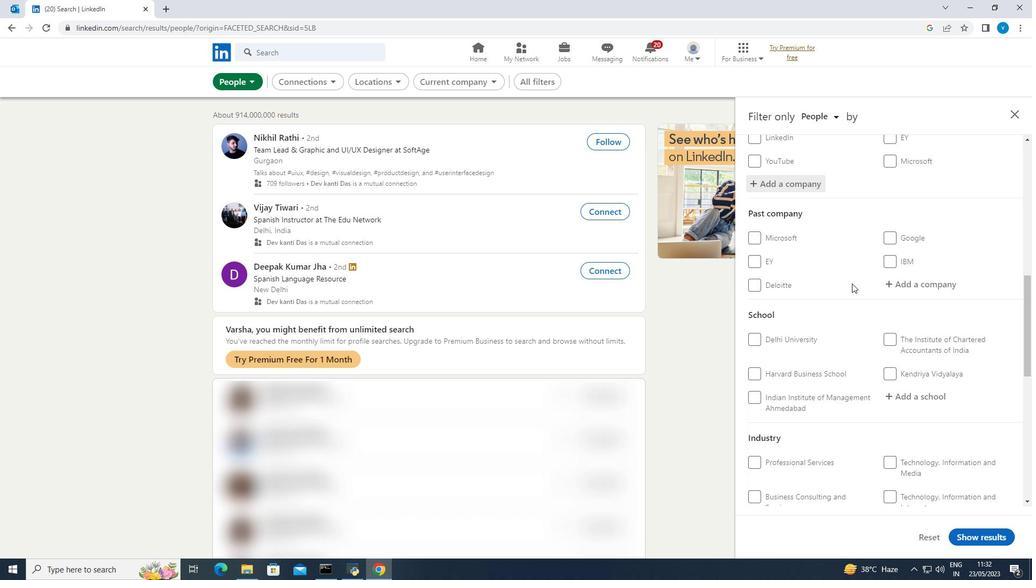
Action: Mouse moved to (896, 340)
Screenshot: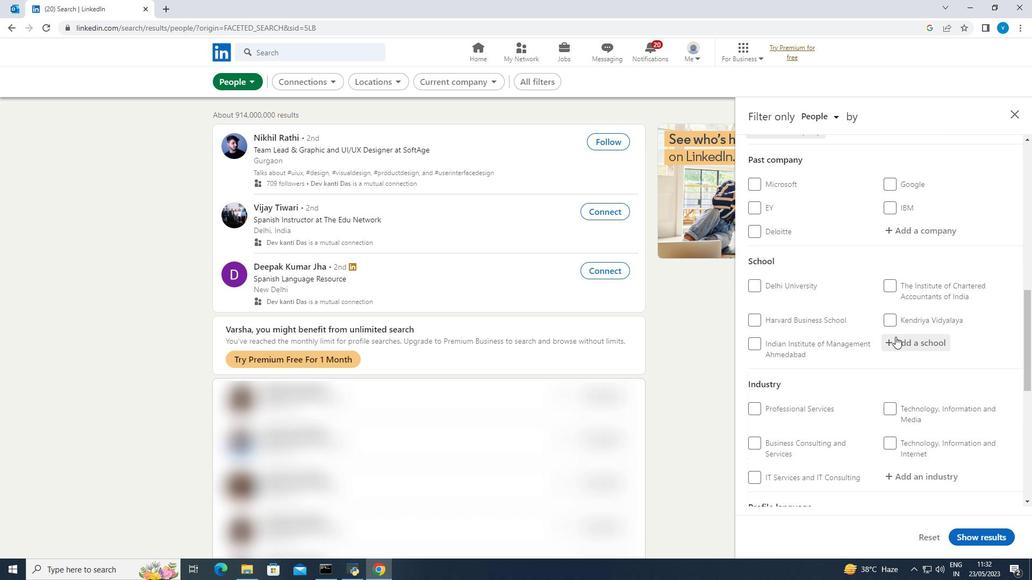 
Action: Mouse pressed left at (896, 340)
Screenshot: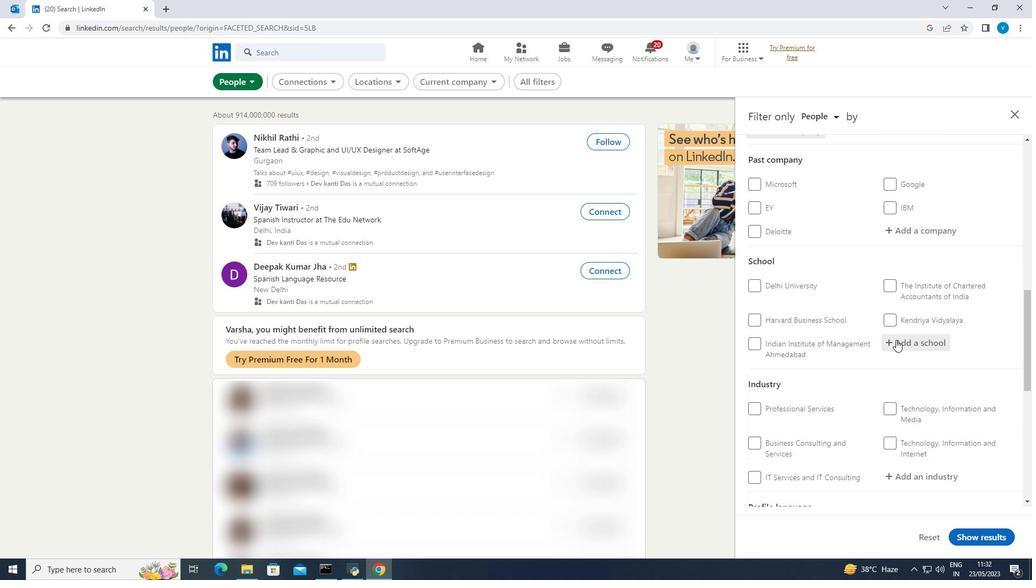
Action: Key pressed <Key.shift><Key.shift><Key.shift><Key.shift><Key.shift>ISABELLA
Screenshot: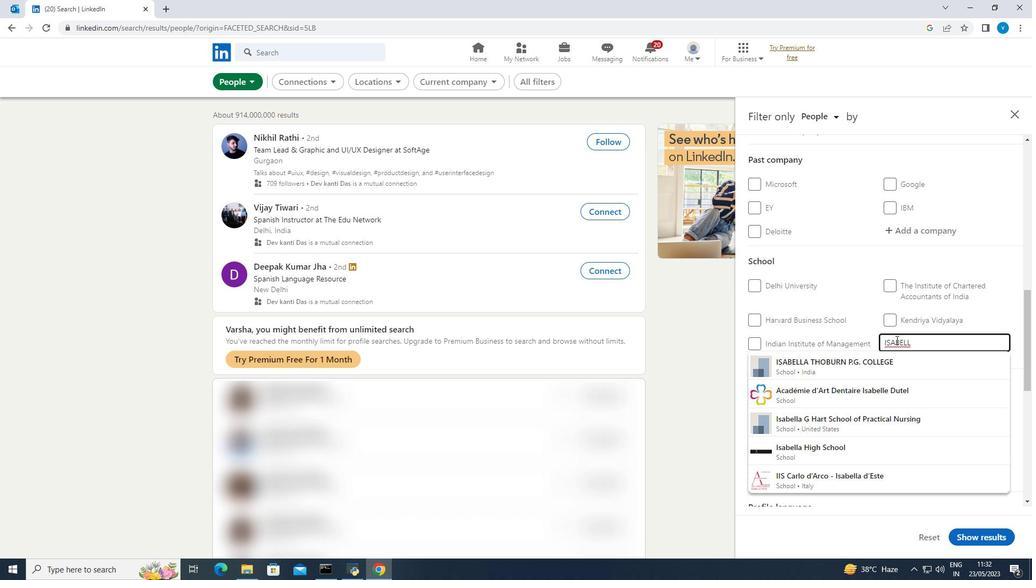 
Action: Mouse moved to (882, 363)
Screenshot: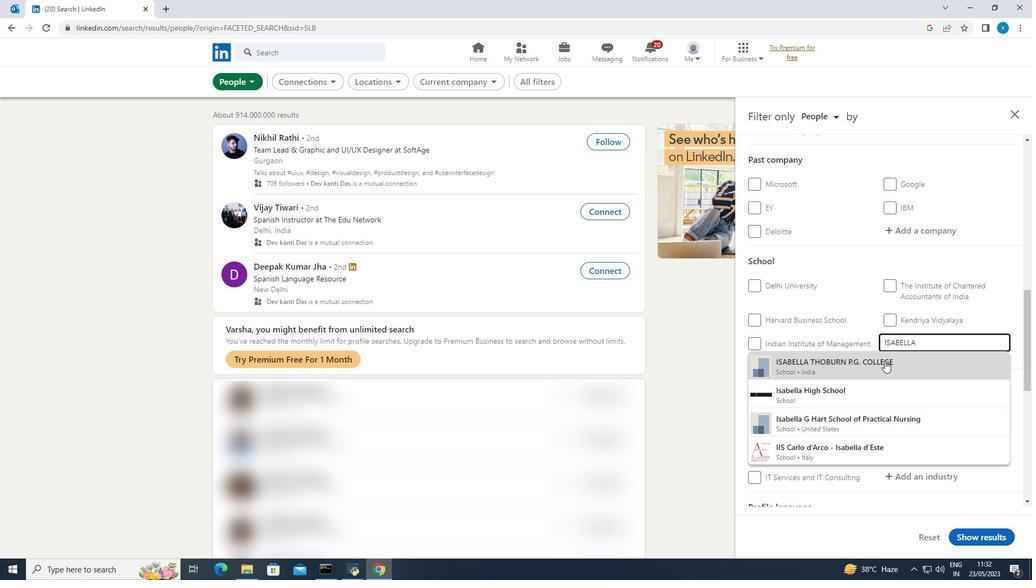 
Action: Mouse pressed left at (882, 363)
Screenshot: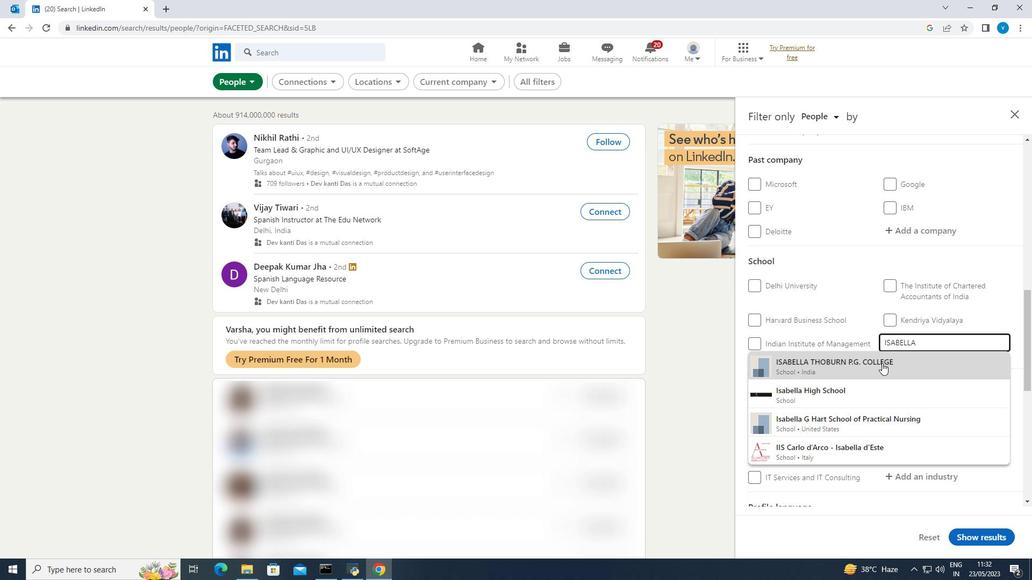 
Action: Mouse scrolled (882, 363) with delta (0, 0)
Screenshot: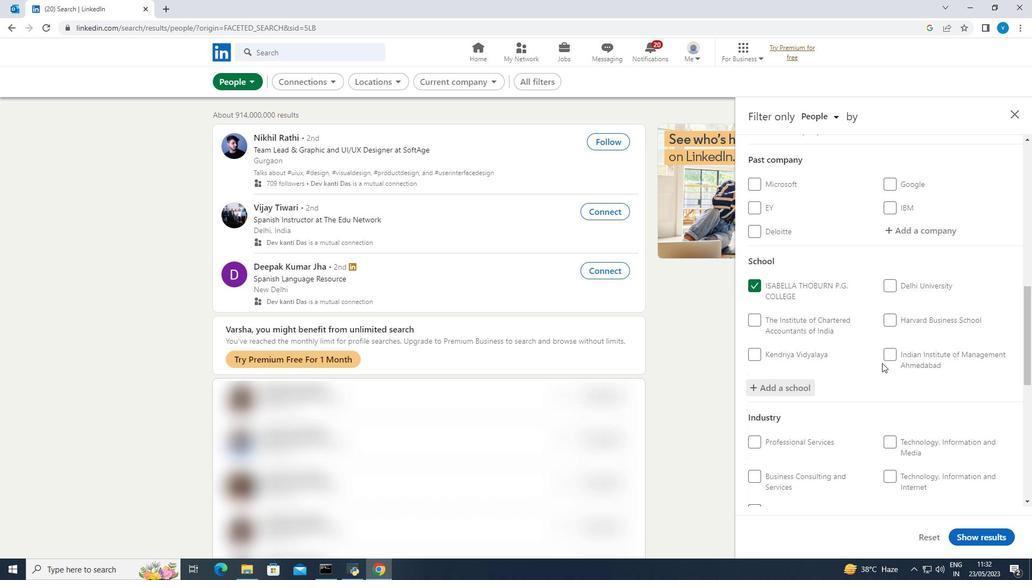 
Action: Mouse scrolled (882, 363) with delta (0, 0)
Screenshot: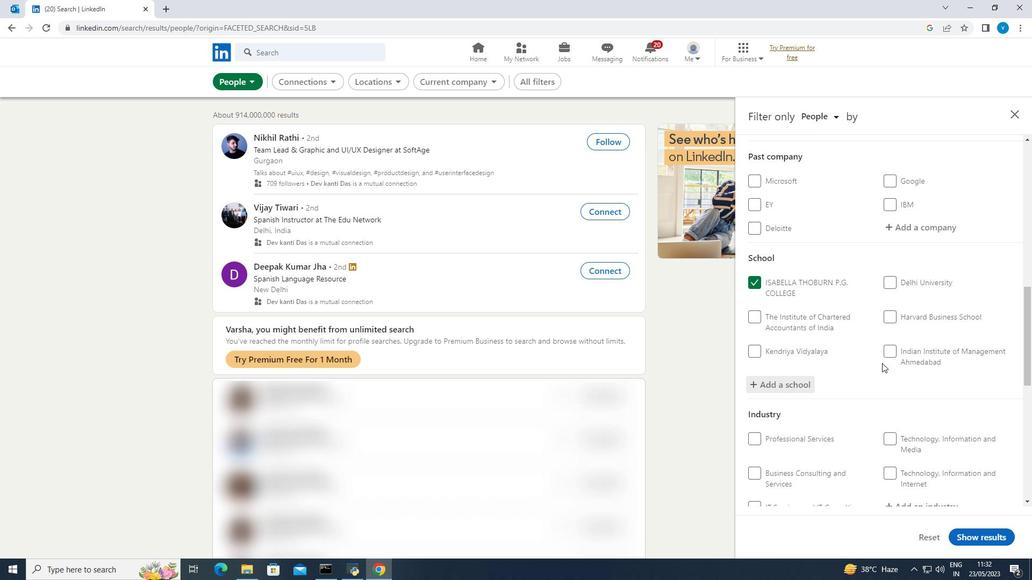 
Action: Mouse scrolled (882, 363) with delta (0, 0)
Screenshot: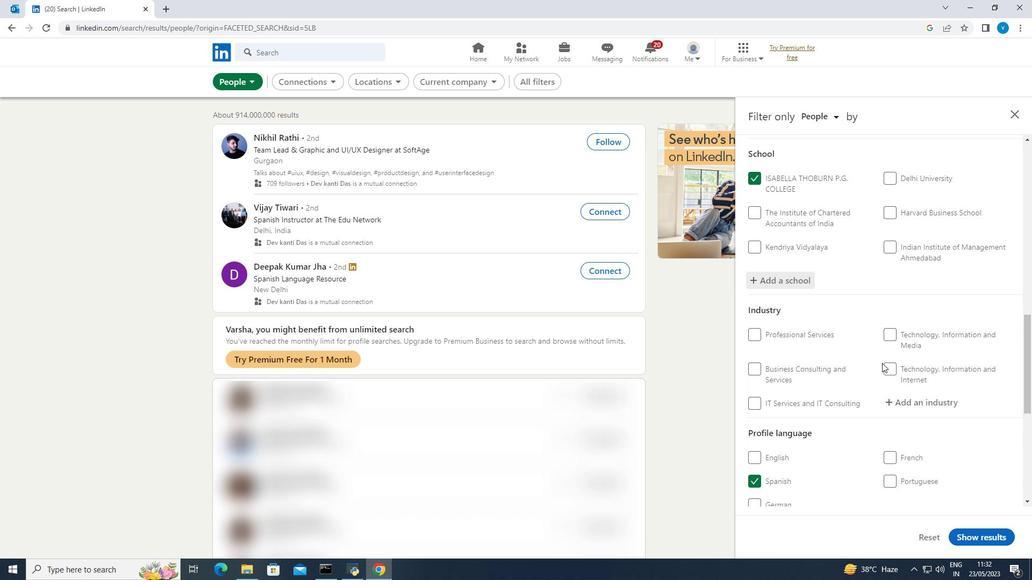 
Action: Mouse moved to (894, 345)
Screenshot: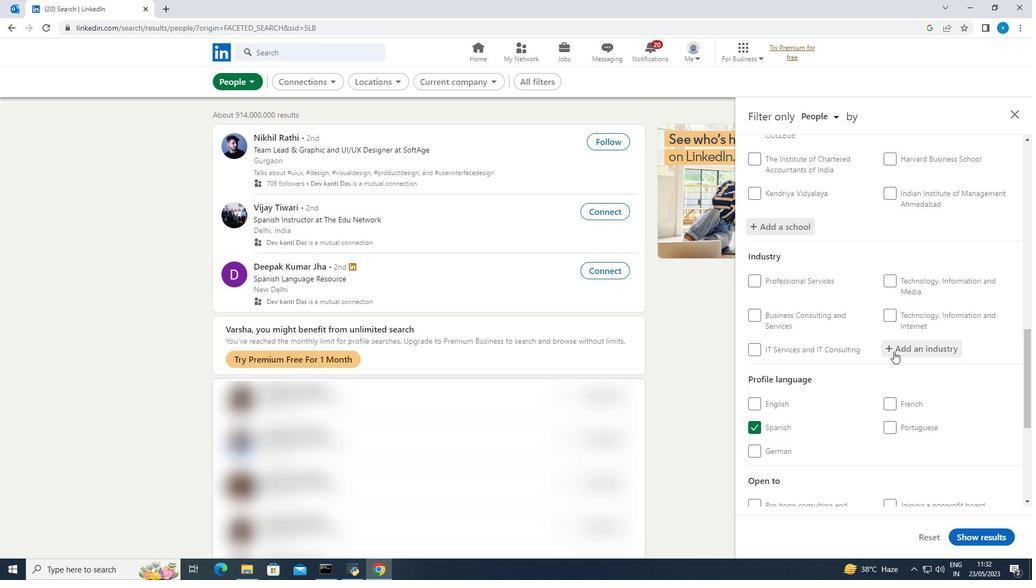 
Action: Mouse pressed left at (894, 345)
Screenshot: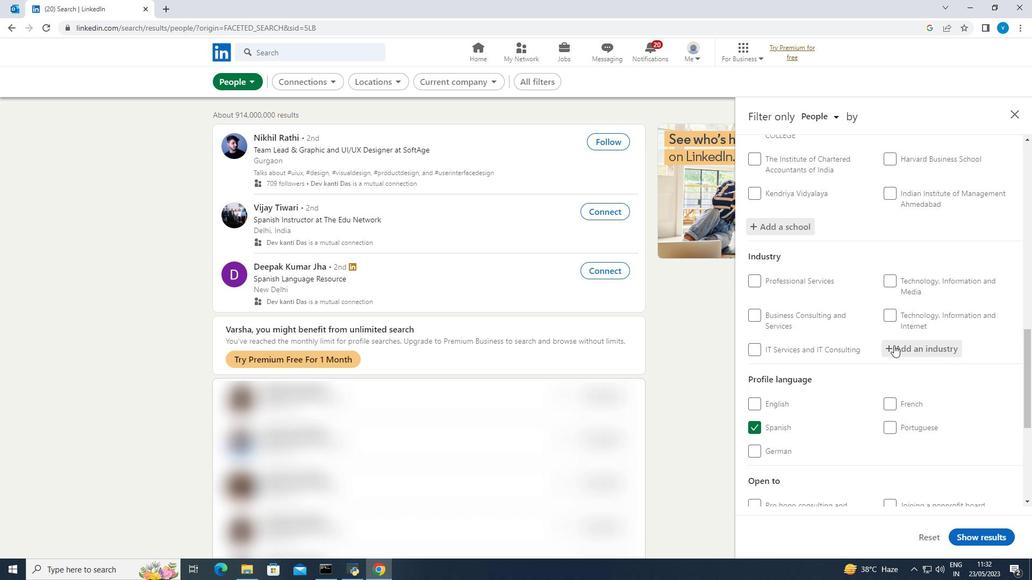 
Action: Mouse moved to (894, 342)
Screenshot: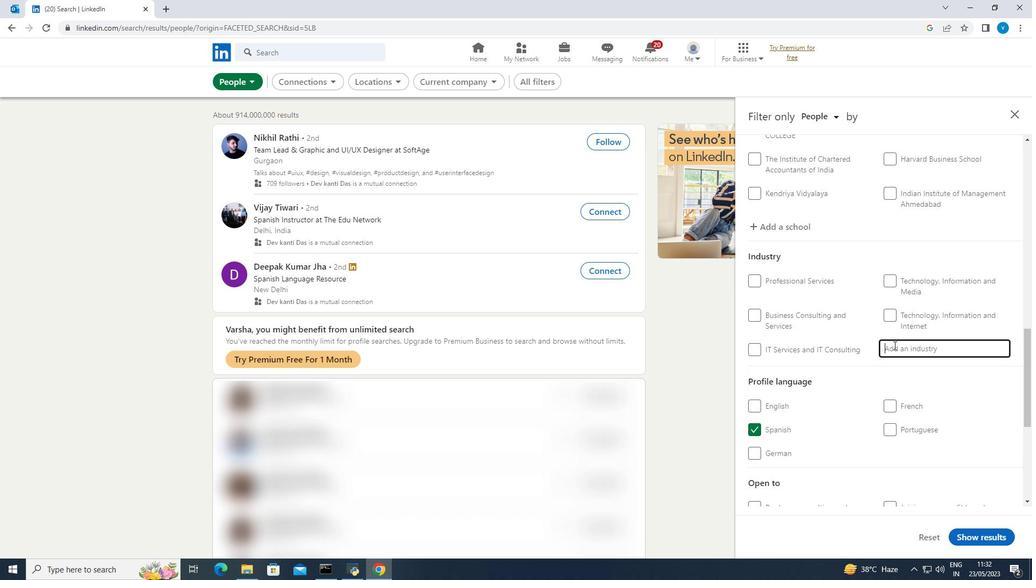 
Action: Key pressed <Key.shift><Key.shift><Key.shift>Wholesale<Key.space><Key.shift><Key.shift><Key.shift><Key.shift><Key.shift><Key.shift>Machi
Screenshot: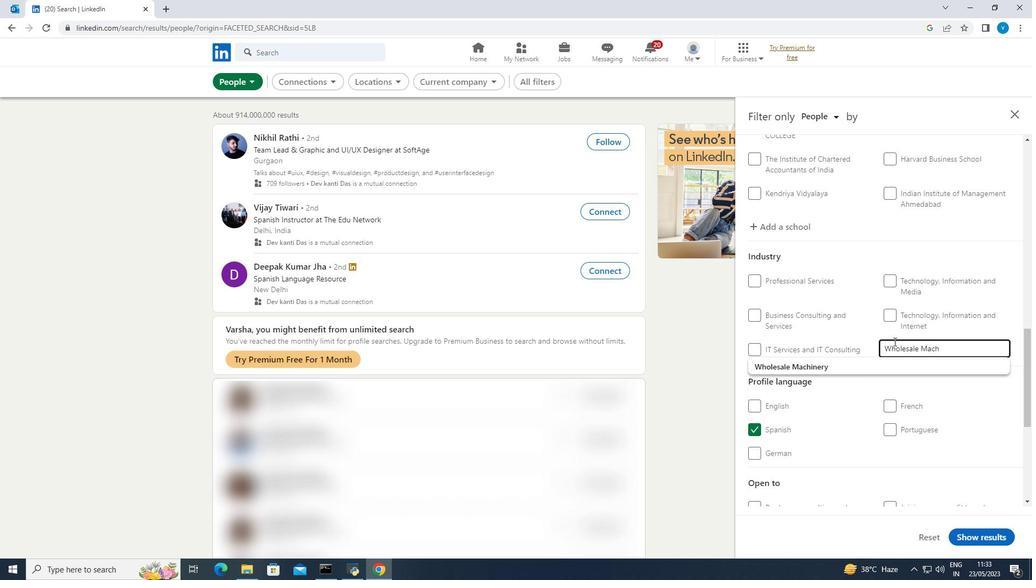 
Action: Mouse moved to (835, 363)
Screenshot: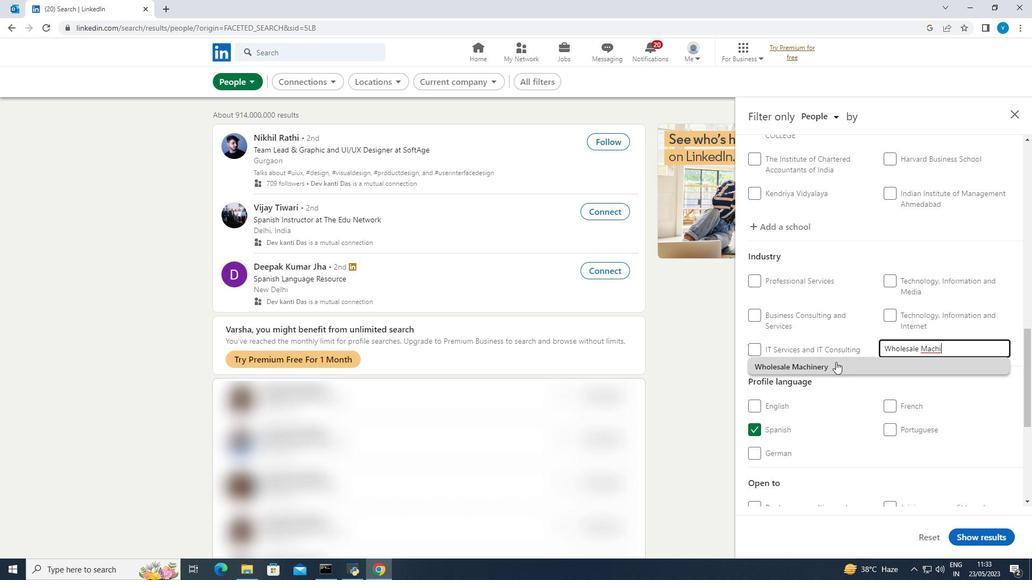 
Action: Mouse pressed left at (835, 363)
Screenshot: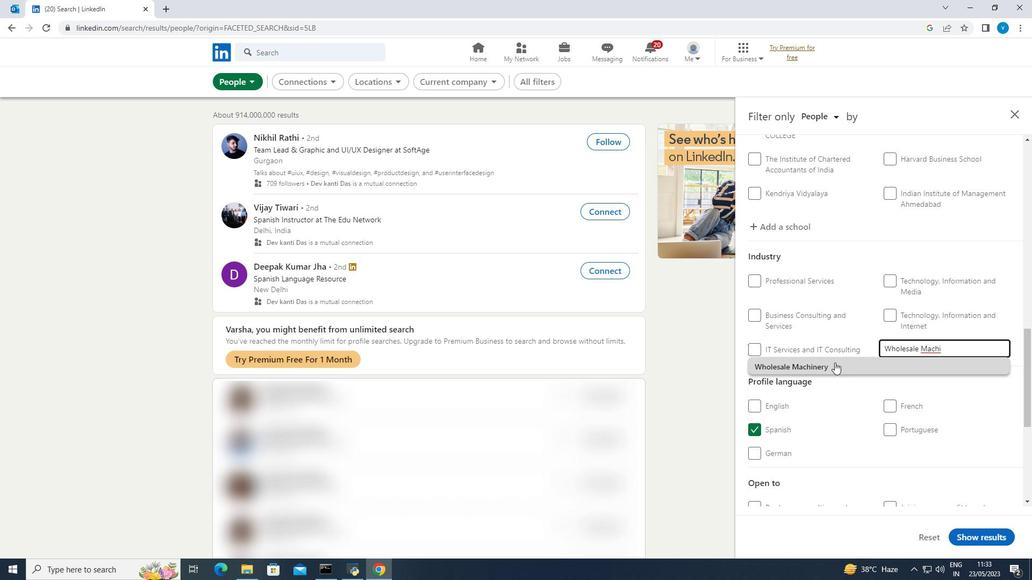 
Action: Mouse moved to (836, 363)
Screenshot: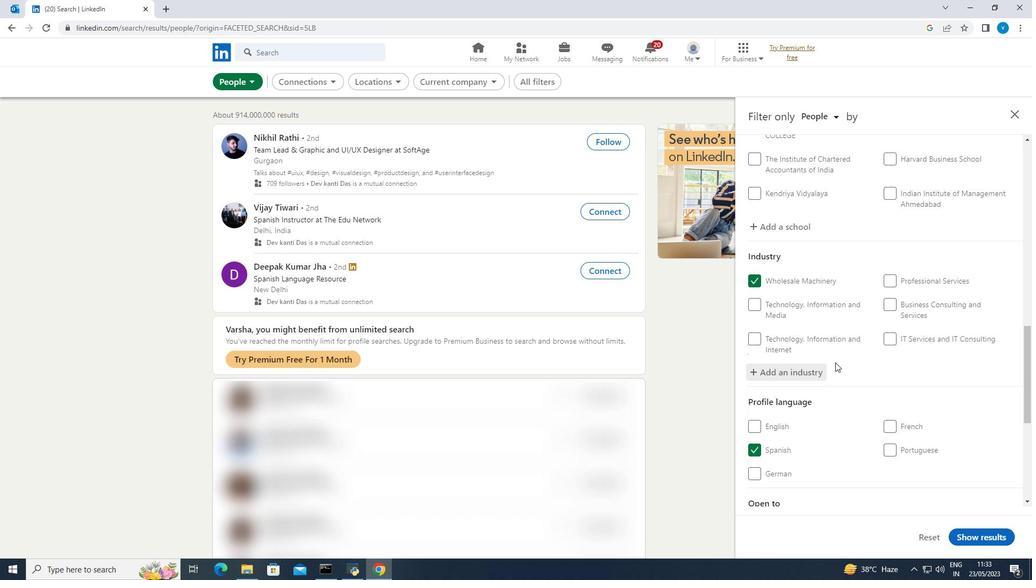 
Action: Mouse scrolled (836, 362) with delta (0, 0)
Screenshot: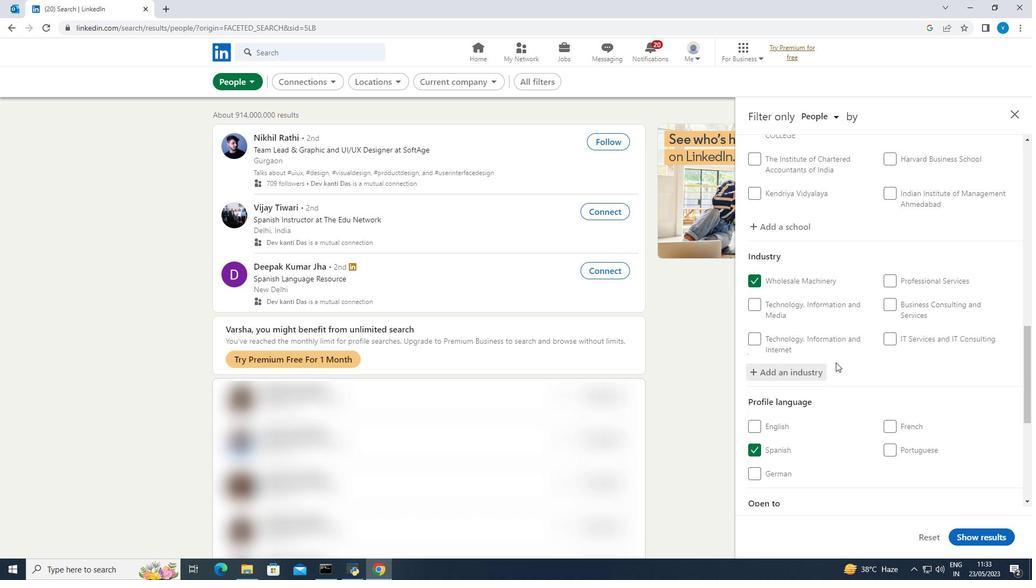 
Action: Mouse scrolled (836, 362) with delta (0, 0)
Screenshot: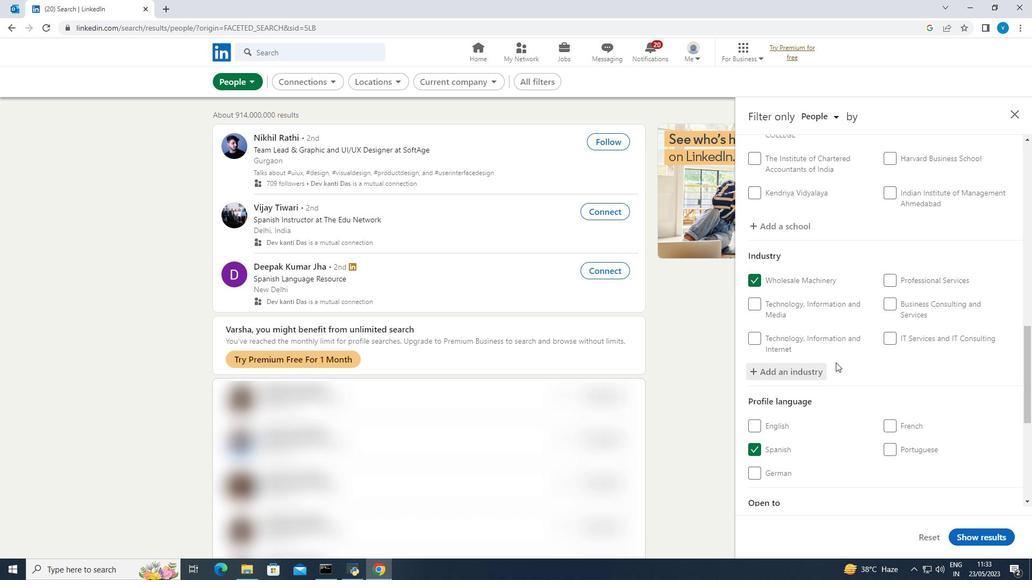 
Action: Mouse scrolled (836, 362) with delta (0, 0)
Screenshot: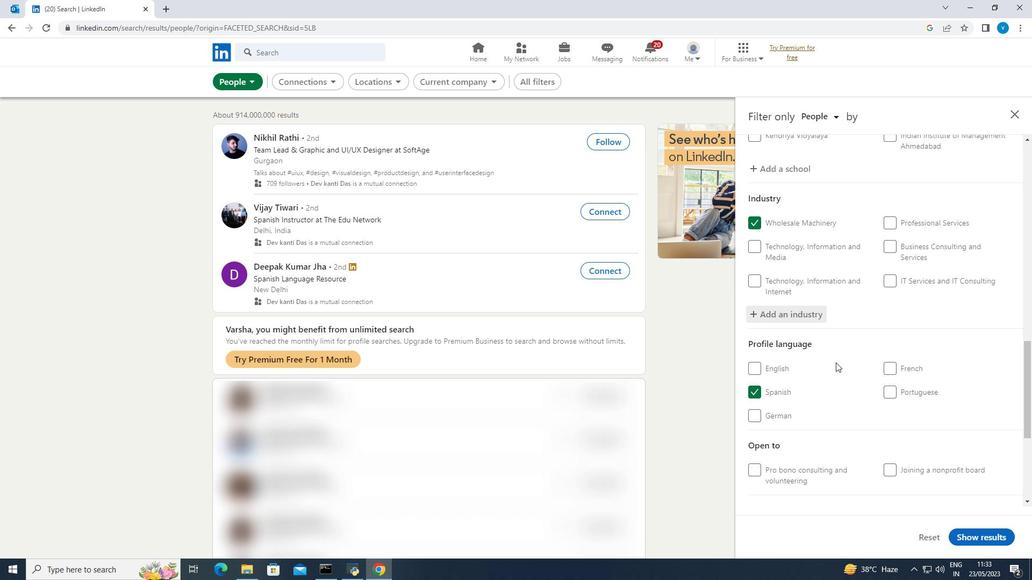 
Action: Mouse scrolled (836, 362) with delta (0, 0)
Screenshot: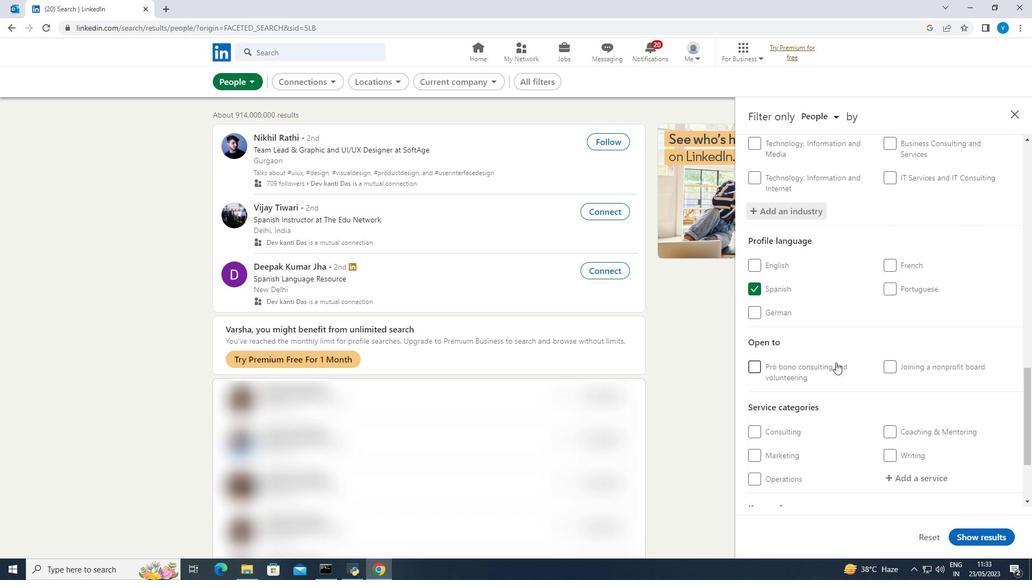 
Action: Mouse scrolled (836, 362) with delta (0, 0)
Screenshot: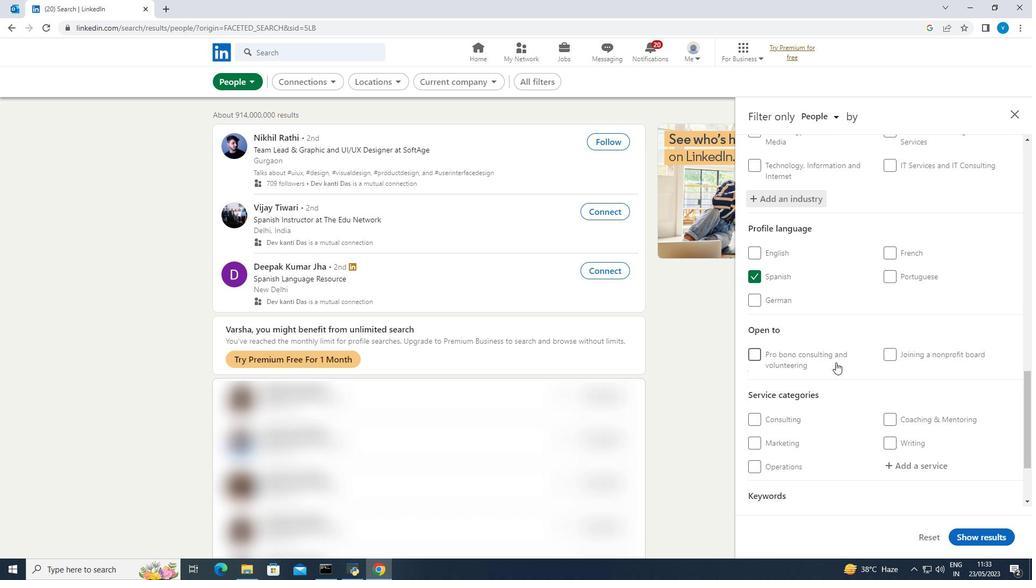 
Action: Mouse moved to (886, 368)
Screenshot: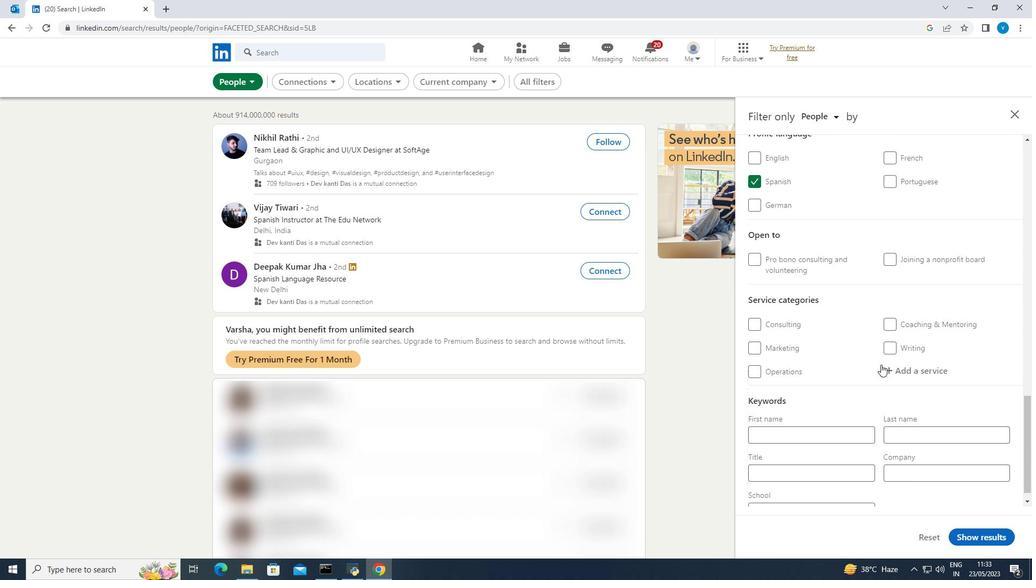 
Action: Mouse pressed left at (886, 368)
Screenshot: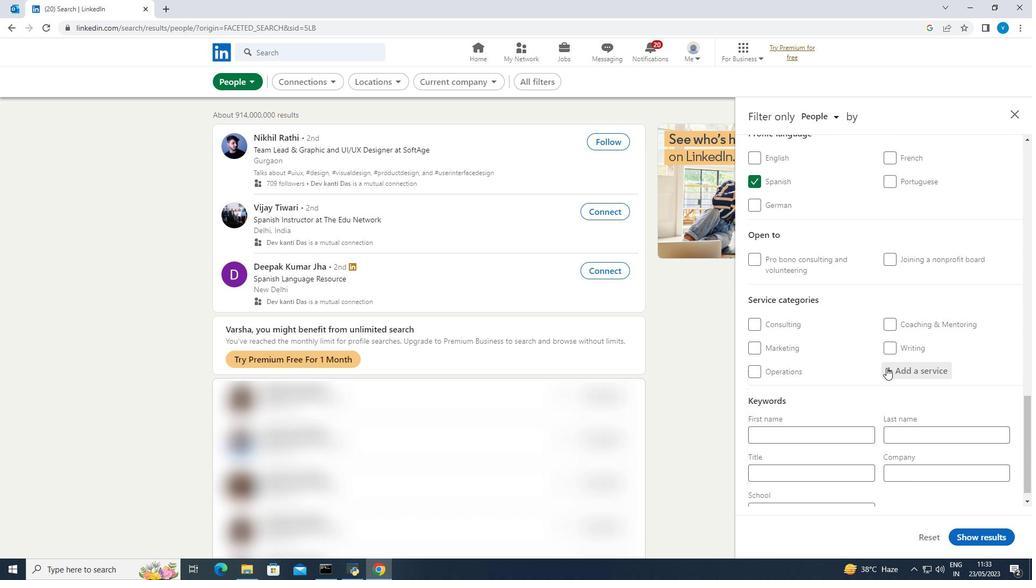 
Action: Mouse moved to (888, 368)
Screenshot: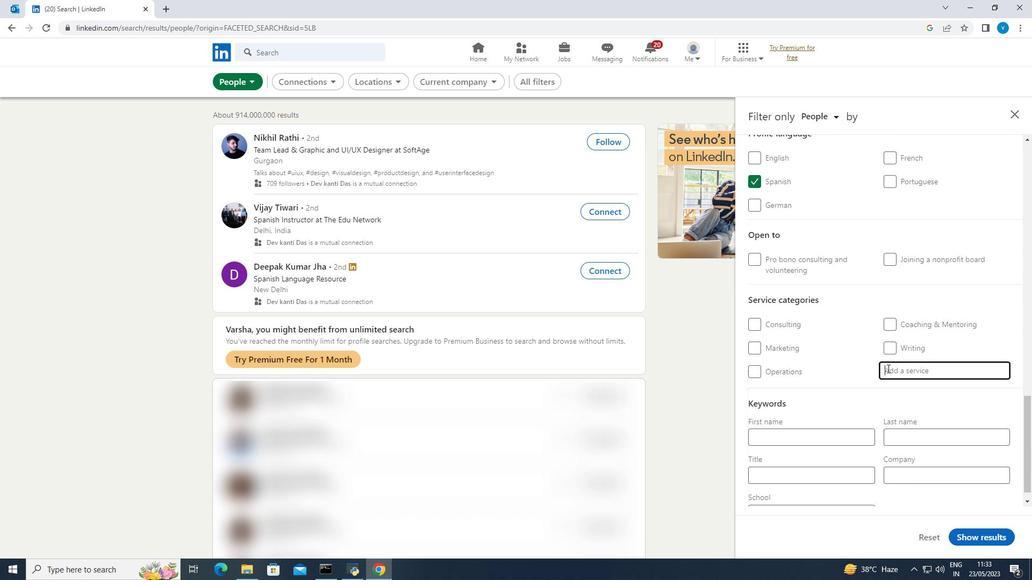 
Action: Key pressed <Key.shift><Key.shift><Key.shift><Key.shift><Key.shift><Key.shift>Negotiation
Screenshot: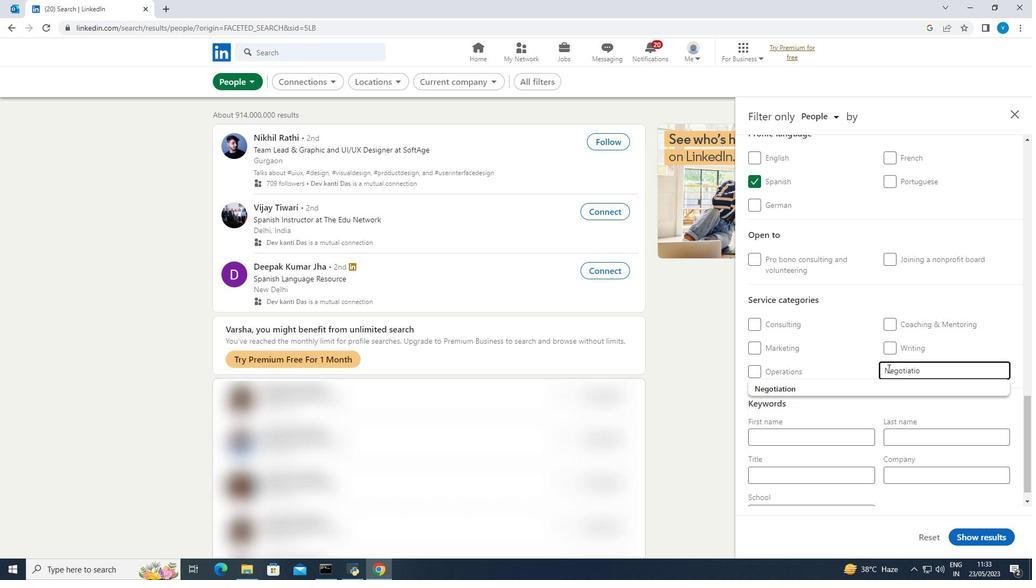 
Action: Mouse moved to (846, 384)
Screenshot: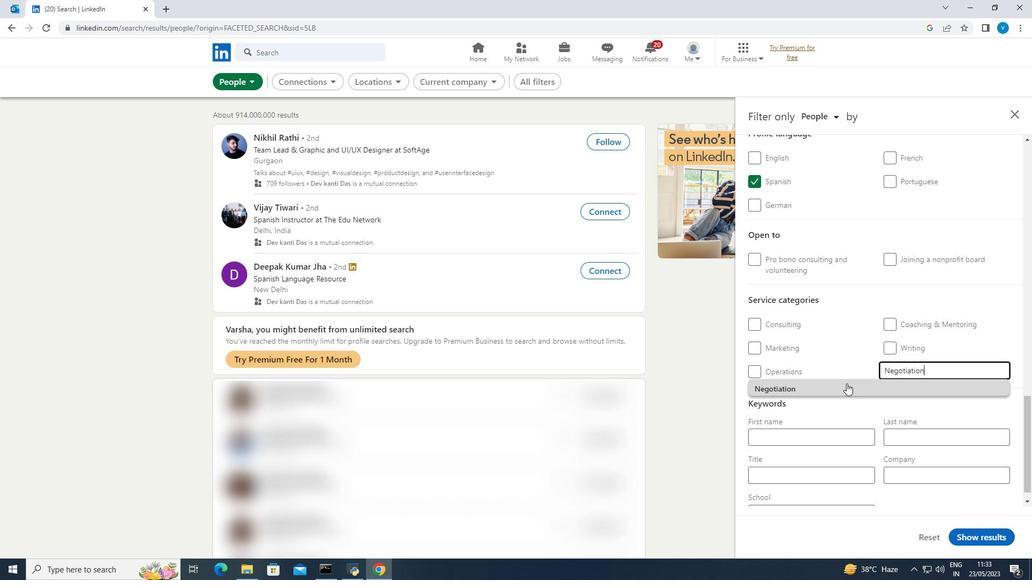 
Action: Mouse pressed left at (846, 384)
Screenshot: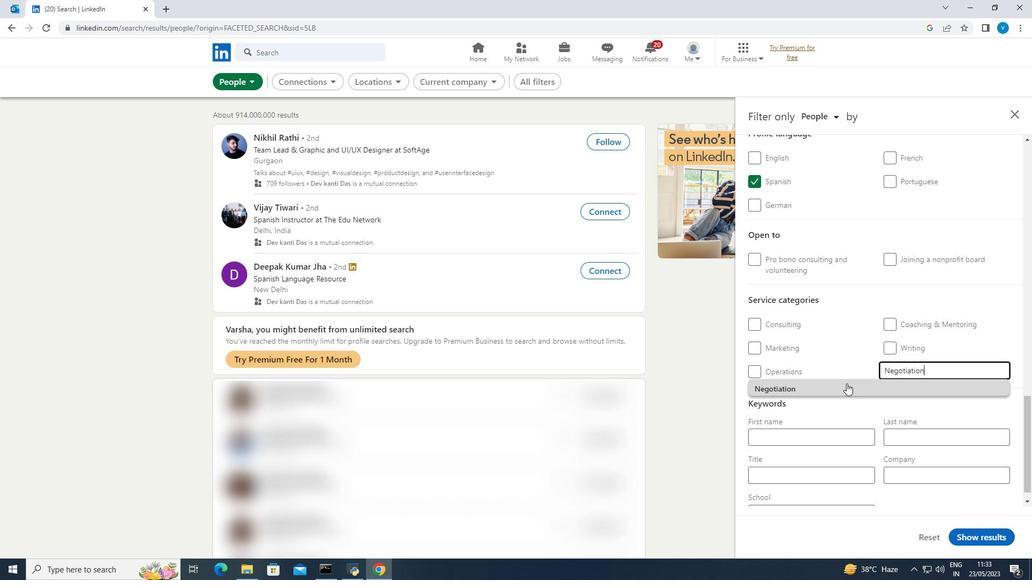 
Action: Mouse scrolled (846, 383) with delta (0, 0)
Screenshot: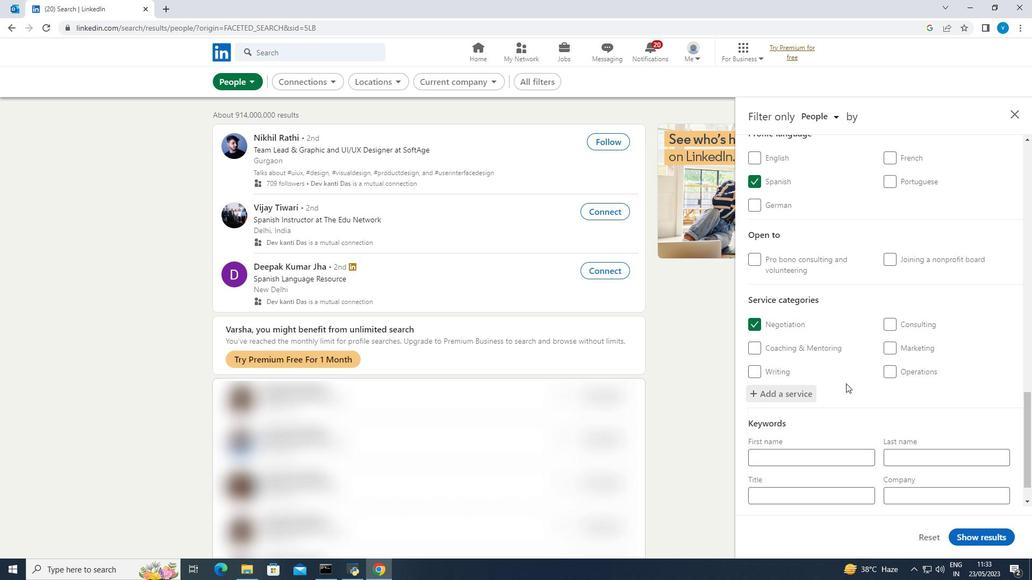 
Action: Mouse scrolled (846, 383) with delta (0, 0)
Screenshot: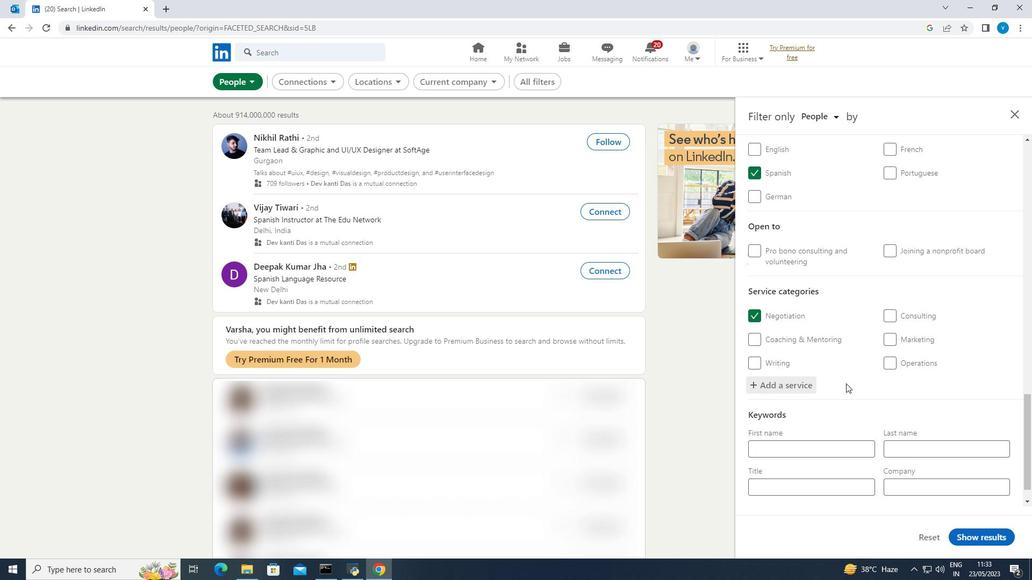 
Action: Mouse scrolled (846, 383) with delta (0, 0)
Screenshot: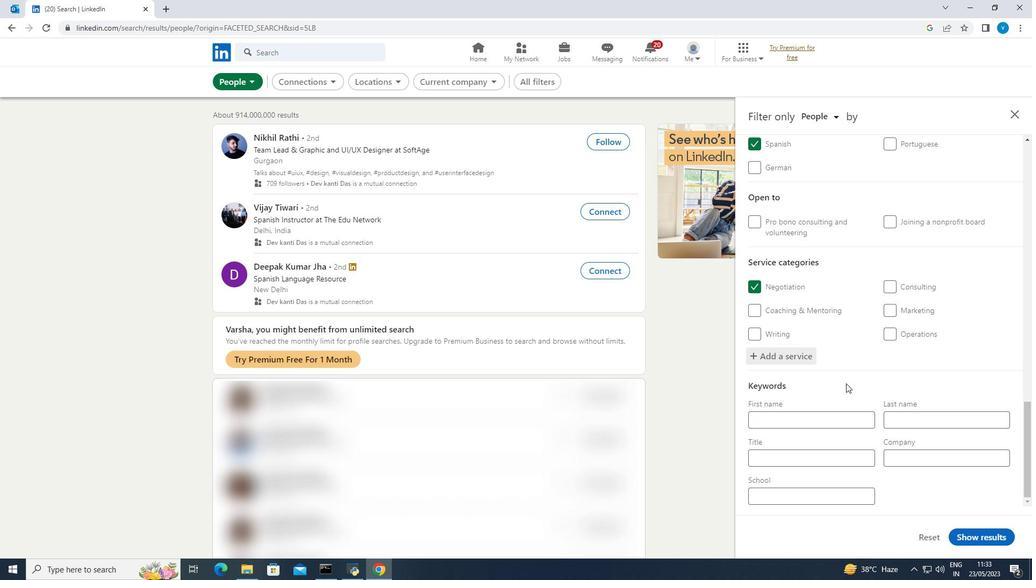 
Action: Mouse moved to (824, 458)
Screenshot: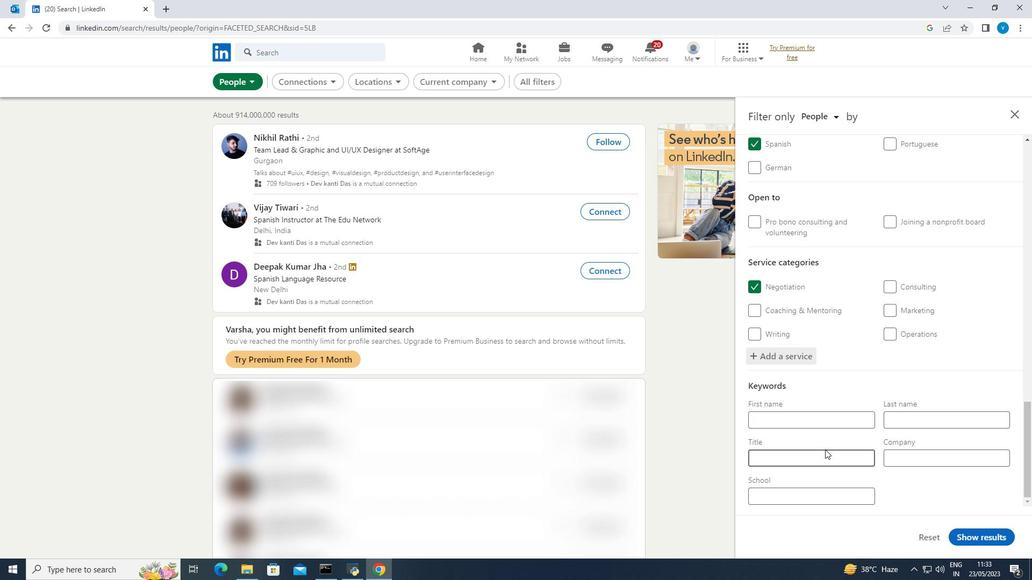 
Action: Mouse pressed left at (824, 458)
Screenshot: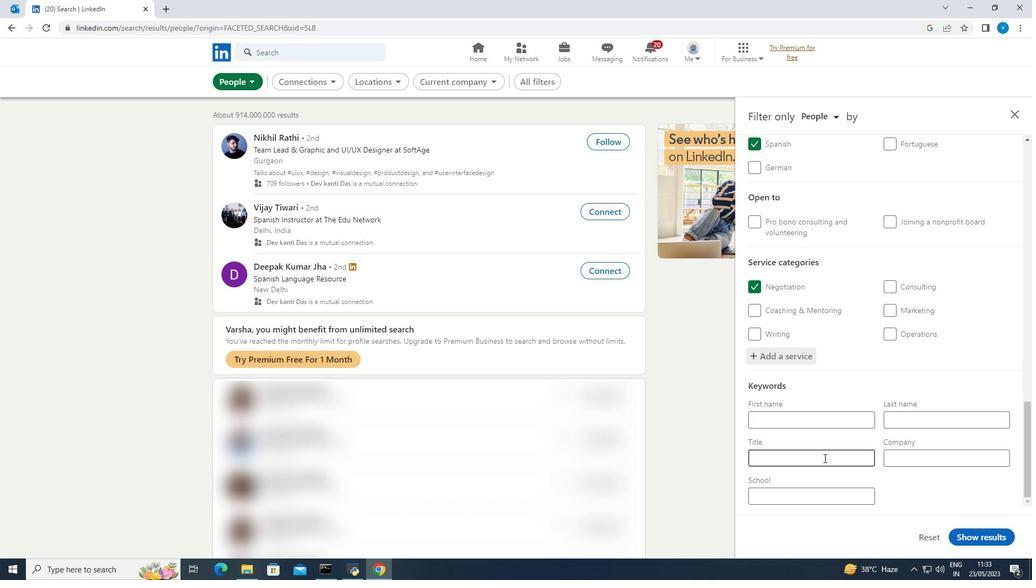 
Action: Key pressed <Key.shift><Key.shift><Key.shift><Key.shift>Auditing<Key.space><Key.shift><Key.shift><Key.shift><Key.shift><Key.shift><Key.shift>Clerl<Key.backspace>k
Screenshot: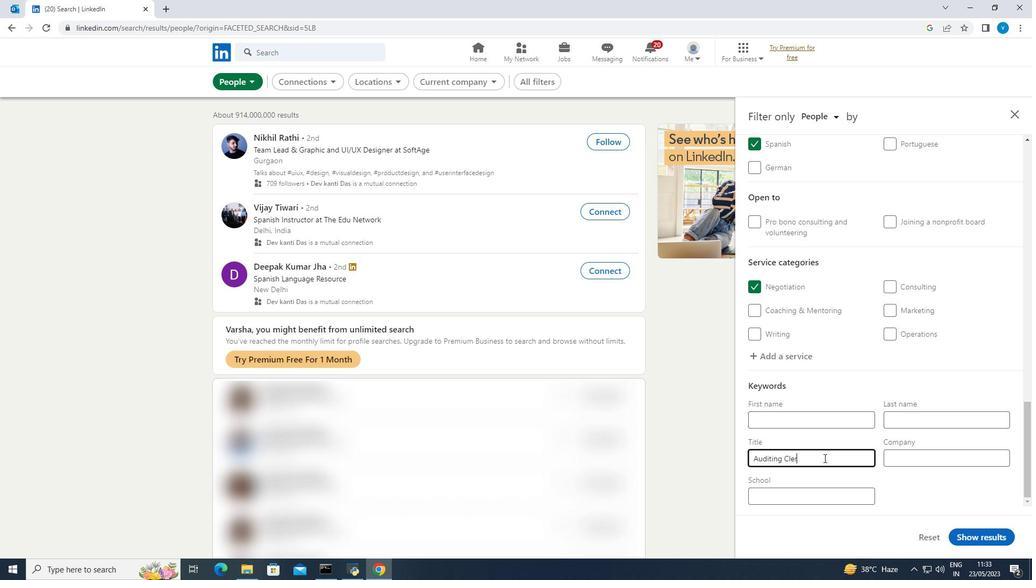 
Action: Mouse moved to (973, 540)
Screenshot: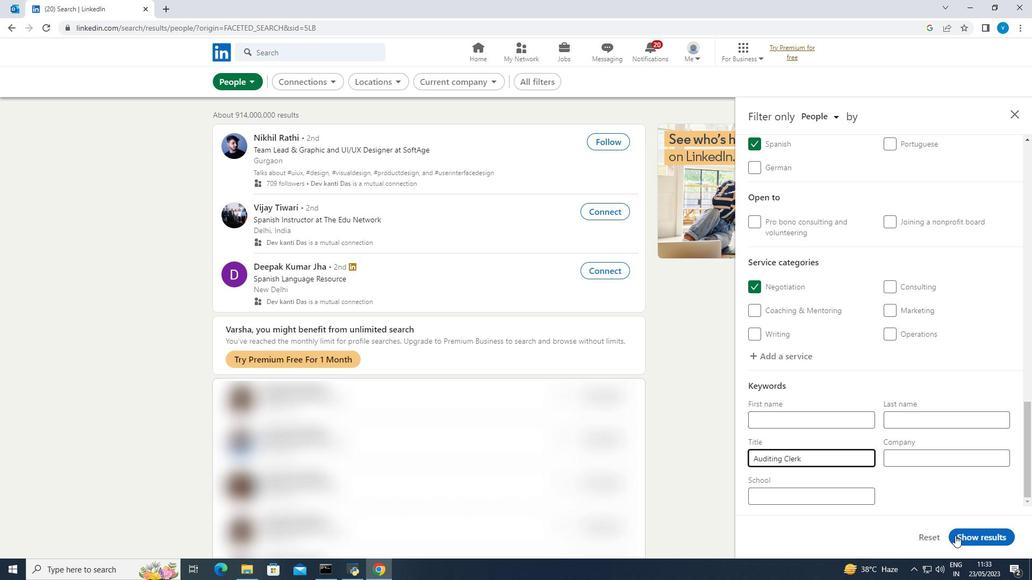 
Action: Mouse pressed left at (973, 540)
Screenshot: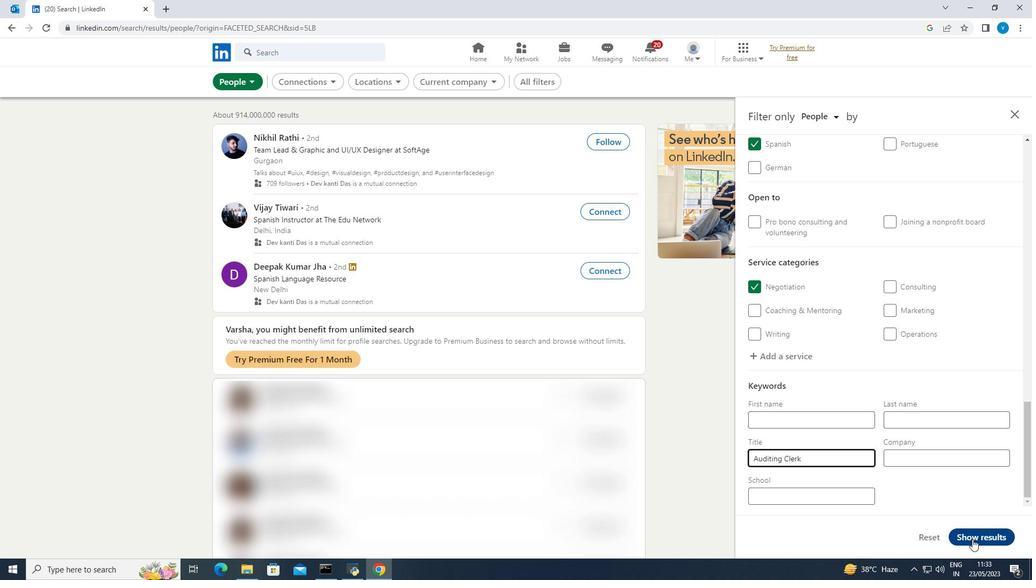 
Action: Mouse moved to (754, 449)
Screenshot: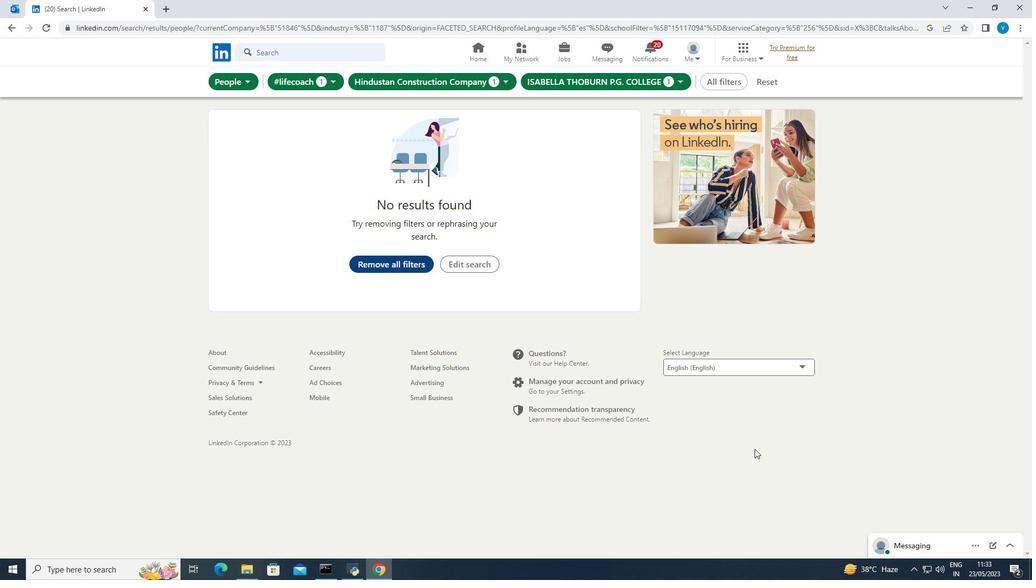 
